 Task: In the  document Fire.rtf ,align picture to the 'center'. Insert word art below the picture and give heading  'Fire in Green'change the shape height to  7.2 in
Action: Mouse moved to (487, 408)
Screenshot: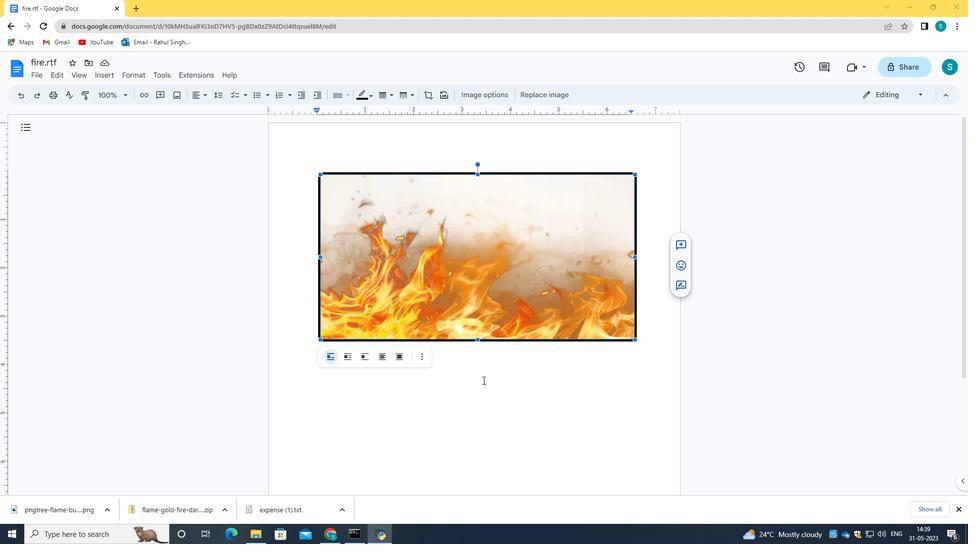 
Action: Mouse pressed left at (487, 408)
Screenshot: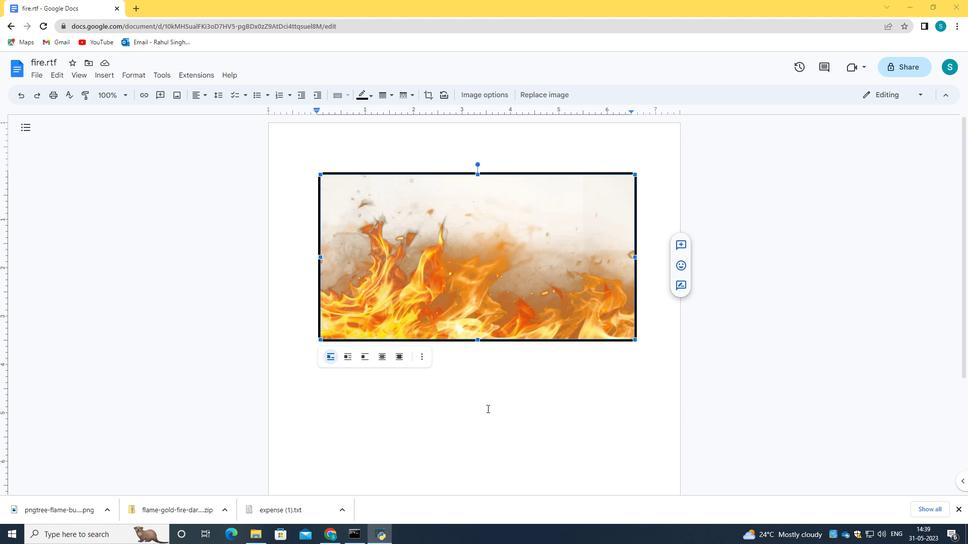 
Action: Mouse moved to (206, 96)
Screenshot: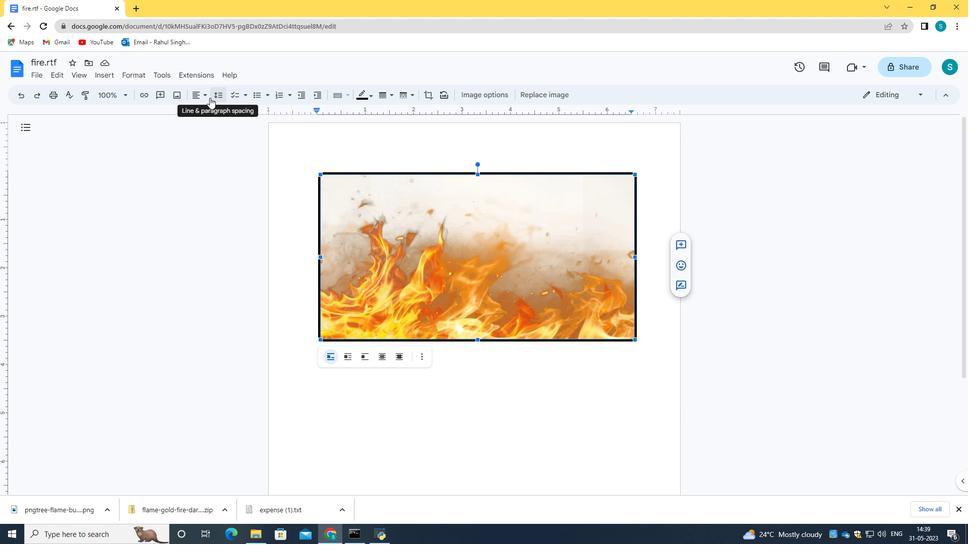 
Action: Mouse pressed left at (206, 96)
Screenshot: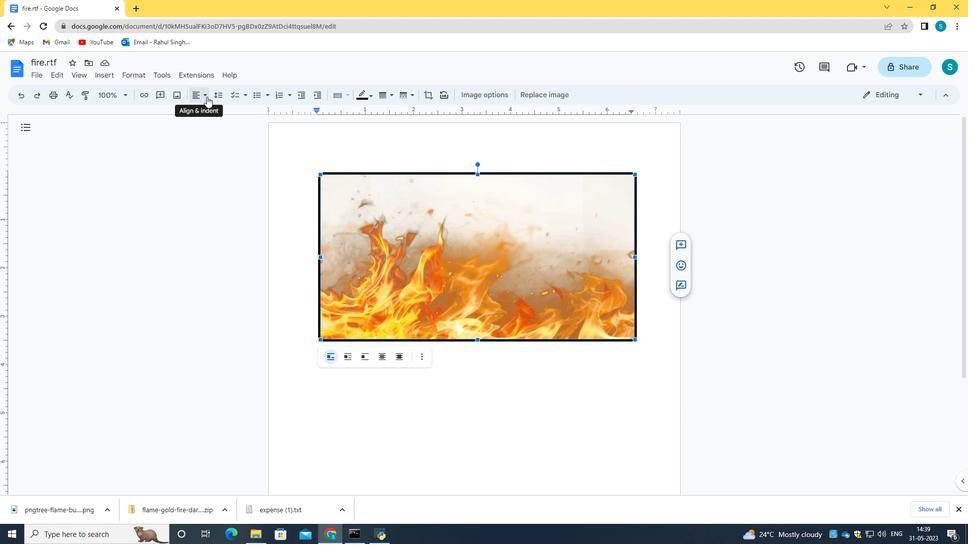 
Action: Mouse moved to (211, 113)
Screenshot: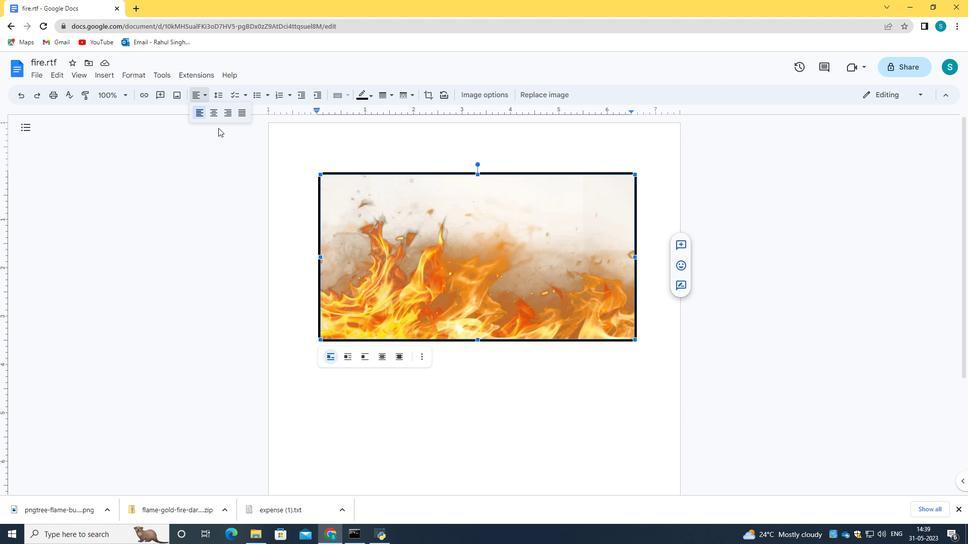
Action: Mouse pressed left at (211, 113)
Screenshot: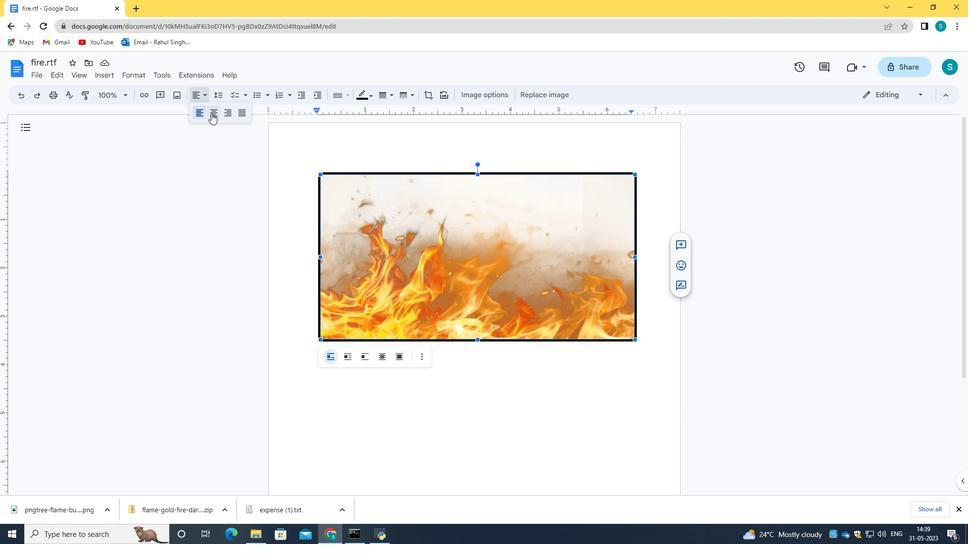 
Action: Mouse moved to (281, 169)
Screenshot: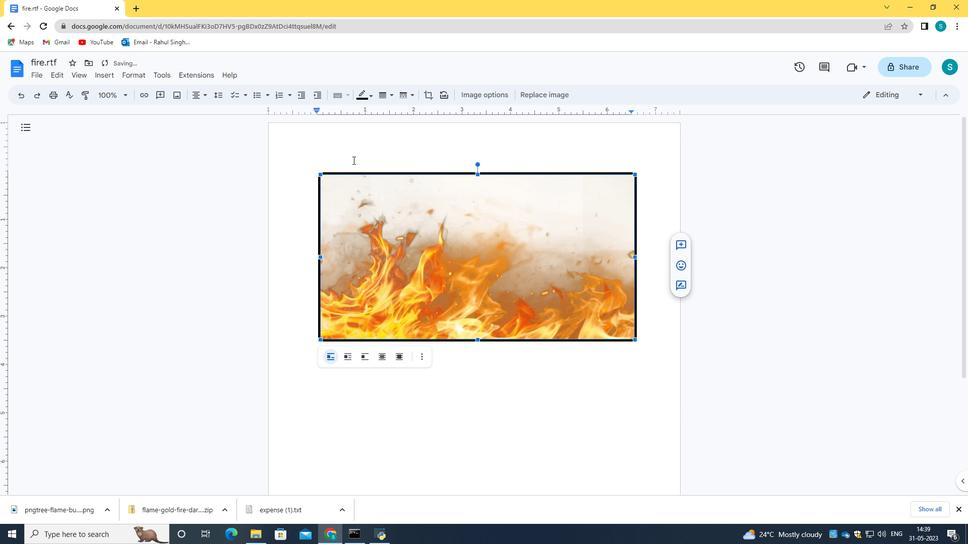 
Action: Mouse pressed left at (281, 169)
Screenshot: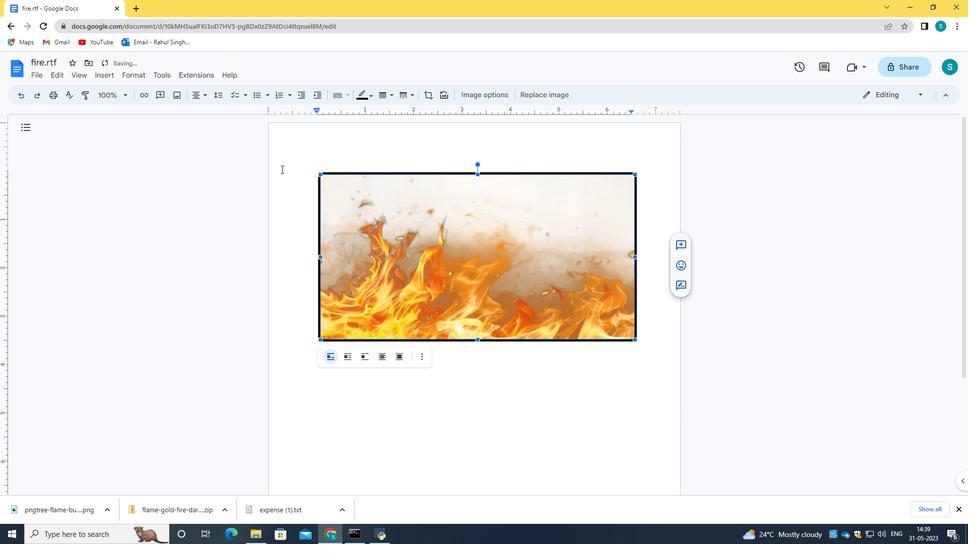 
Action: Mouse moved to (366, 197)
Screenshot: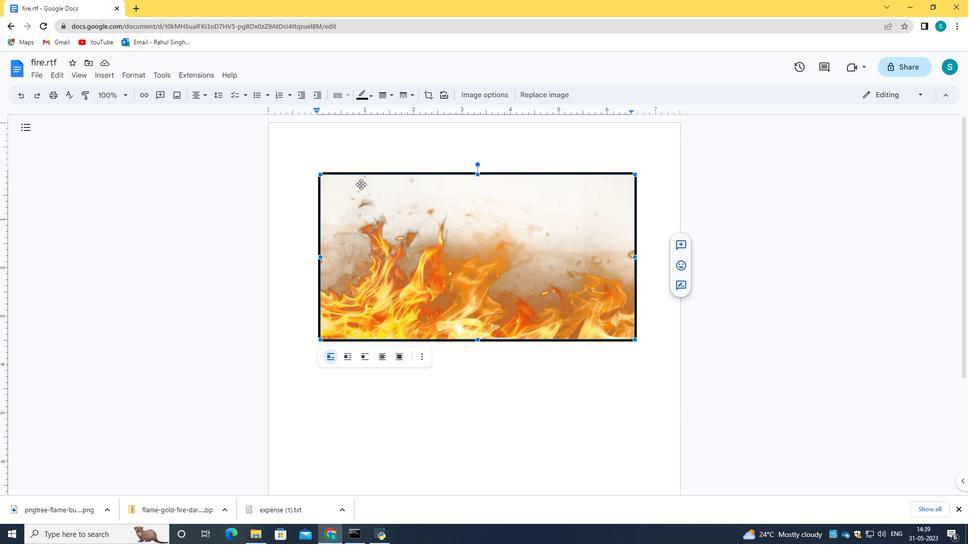 
Action: Mouse pressed left at (366, 197)
Screenshot: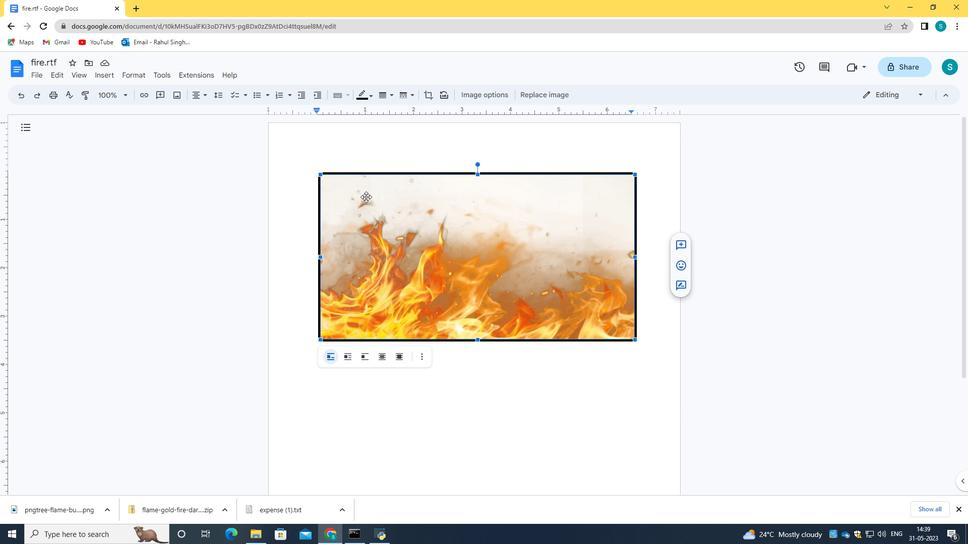
Action: Mouse pressed right at (366, 197)
Screenshot: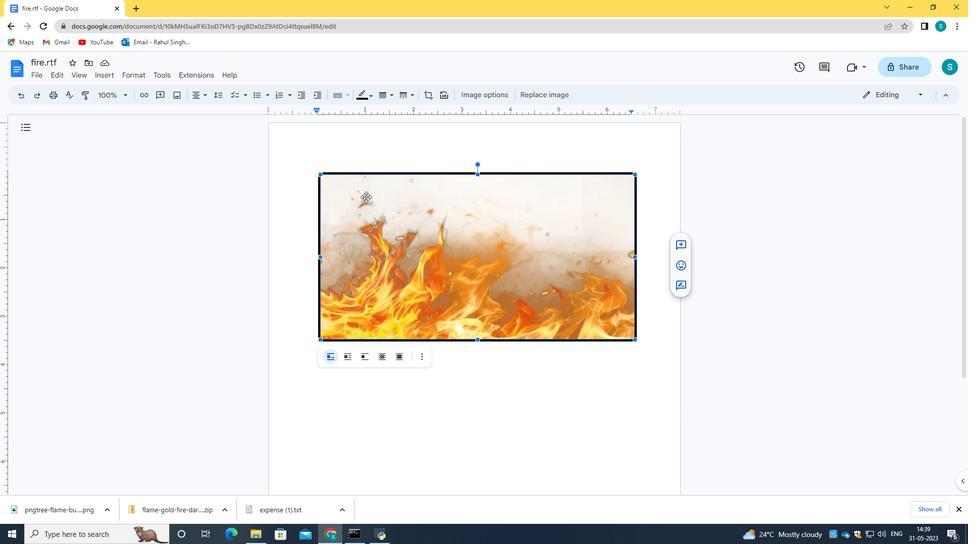 
Action: Mouse moved to (292, 217)
Screenshot: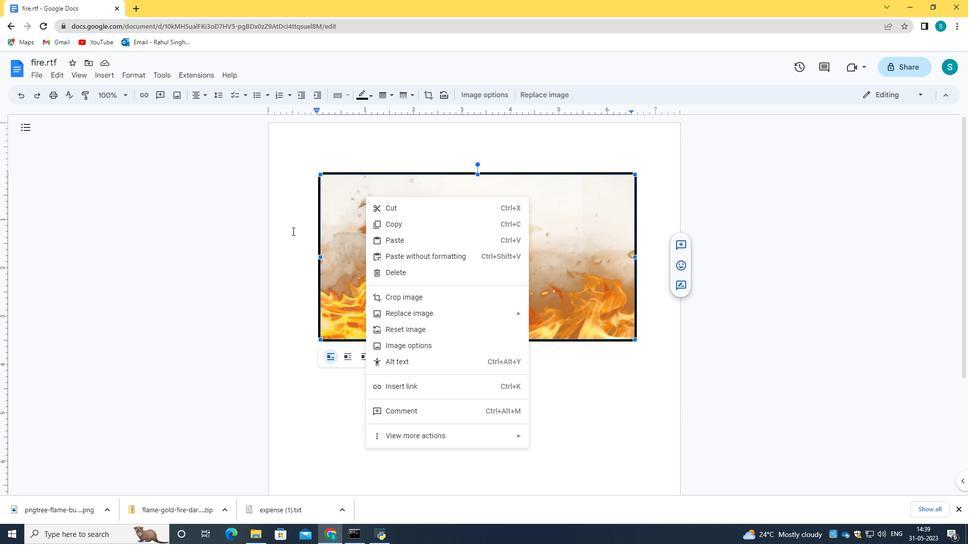 
Action: Mouse pressed left at (292, 217)
Screenshot: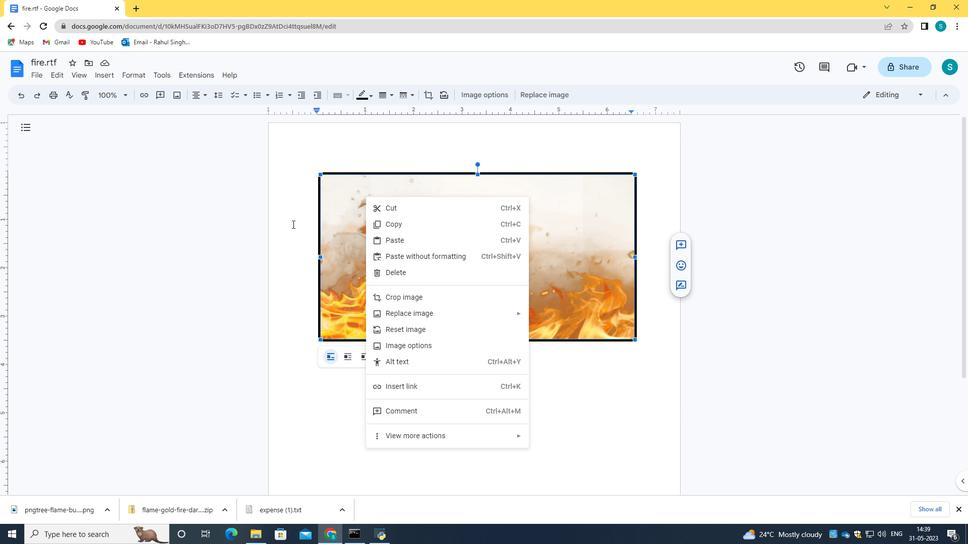 
Action: Mouse moved to (40, 72)
Screenshot: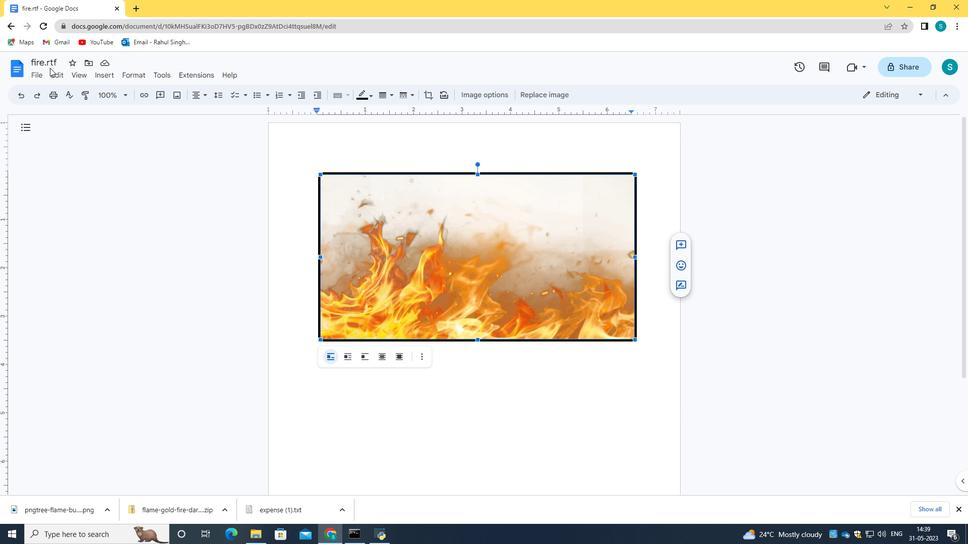 
Action: Mouse pressed left at (40, 72)
Screenshot: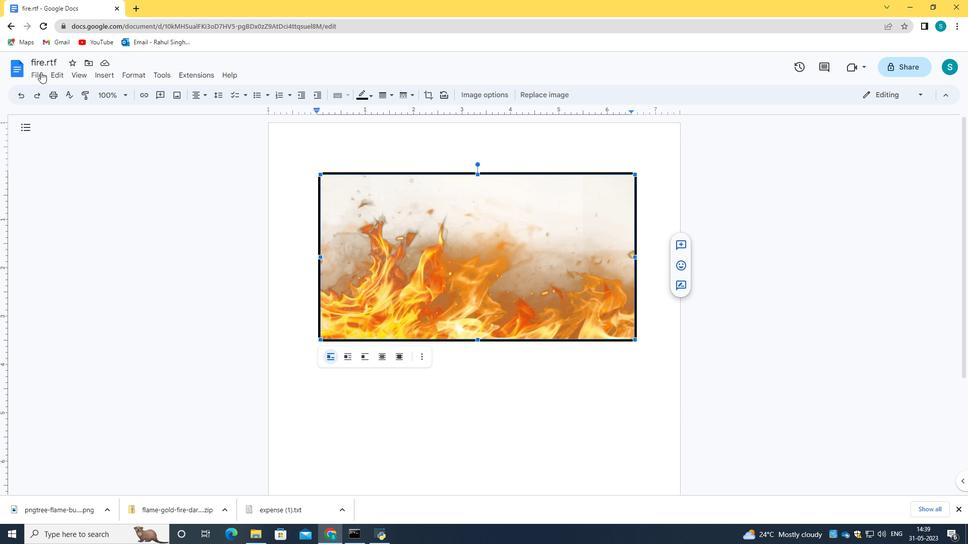 
Action: Mouse moved to (435, 148)
Screenshot: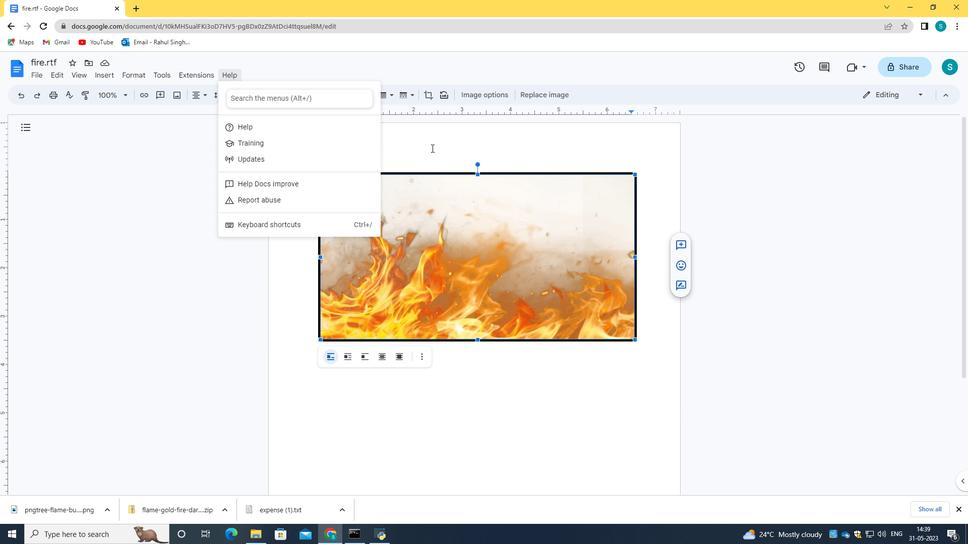 
Action: Mouse pressed left at (435, 148)
Screenshot: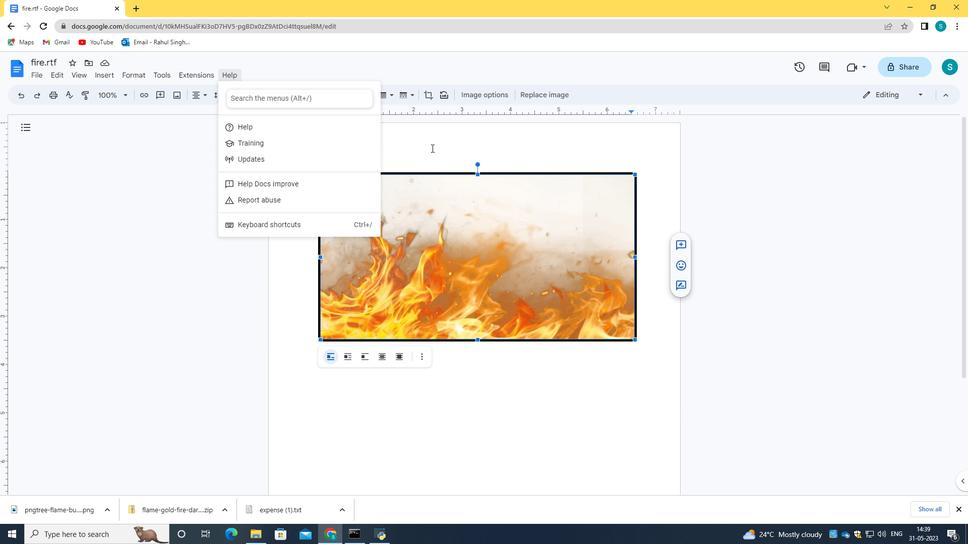 
Action: Mouse moved to (469, 146)
Screenshot: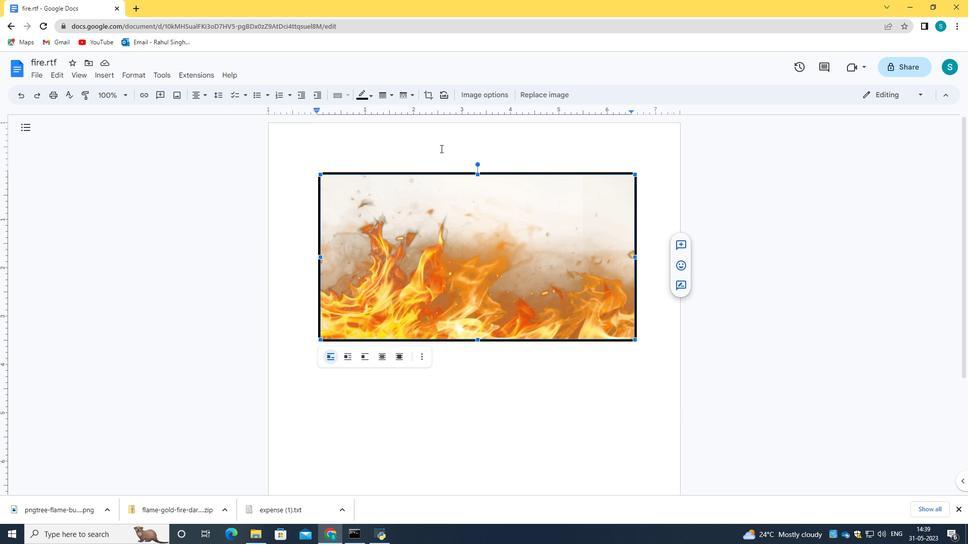 
Action: Mouse pressed right at (469, 146)
Screenshot: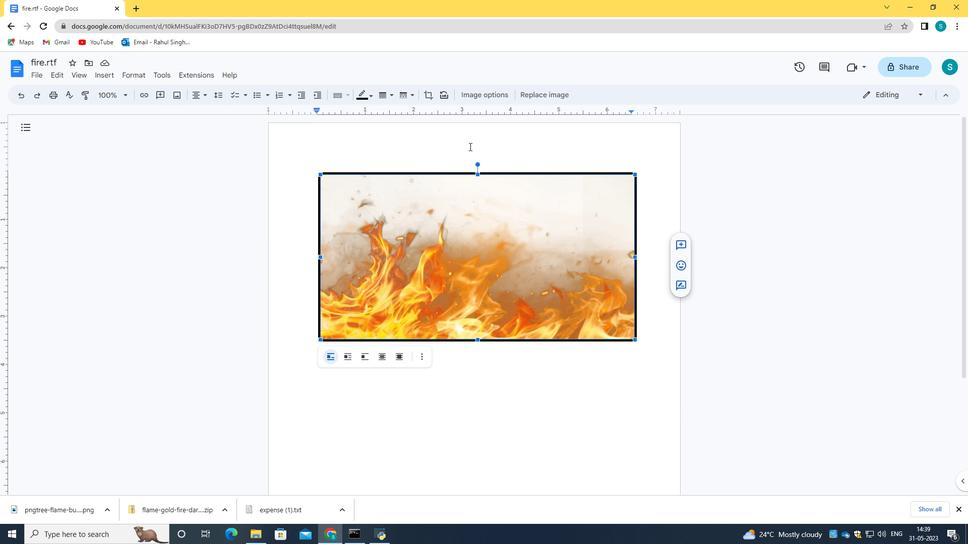 
Action: Mouse moved to (403, 245)
Screenshot: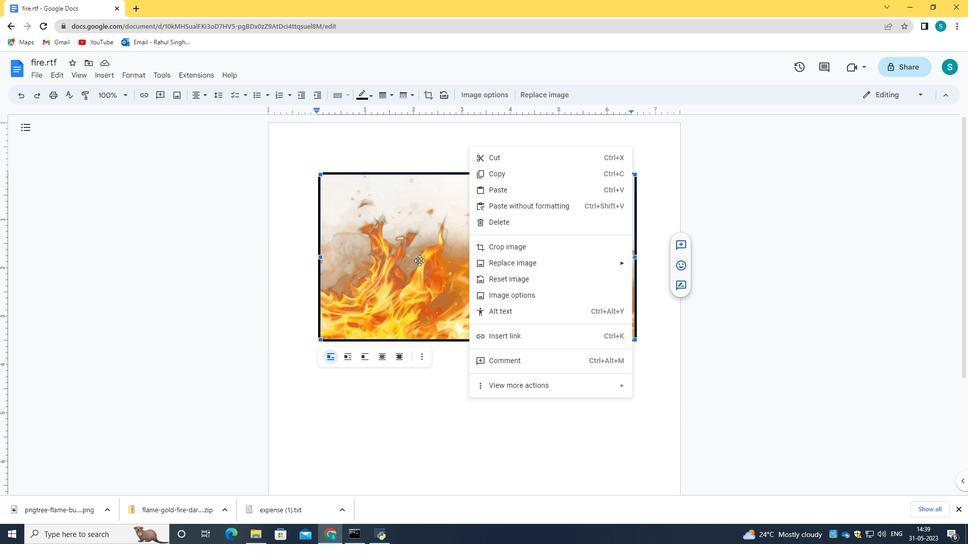 
Action: Mouse pressed left at (403, 245)
Screenshot: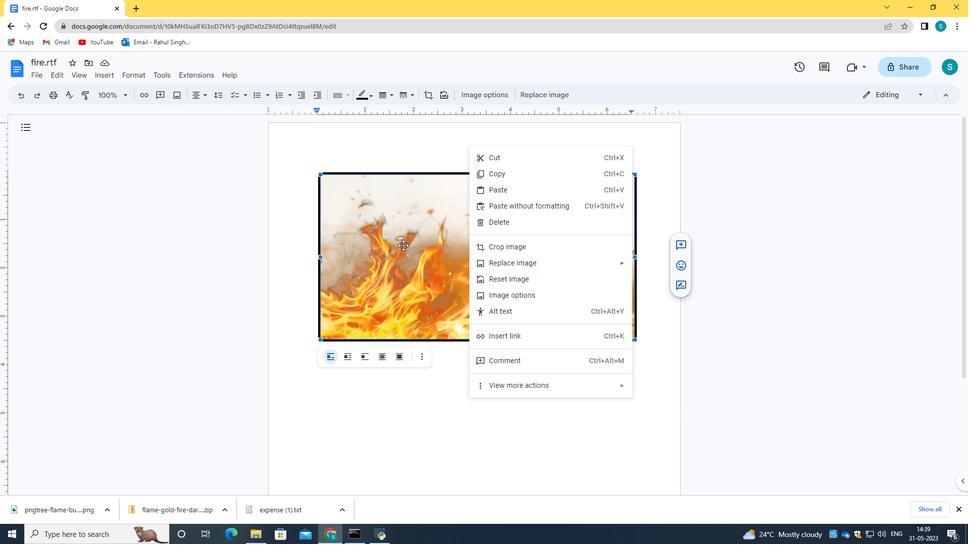 
Action: Mouse moved to (397, 240)
Screenshot: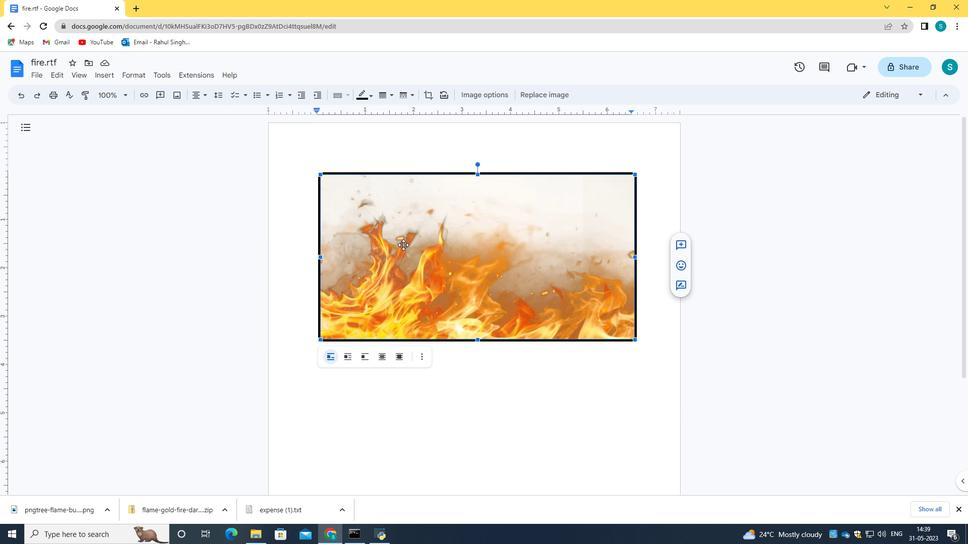 
Action: Mouse pressed right at (397, 240)
Screenshot: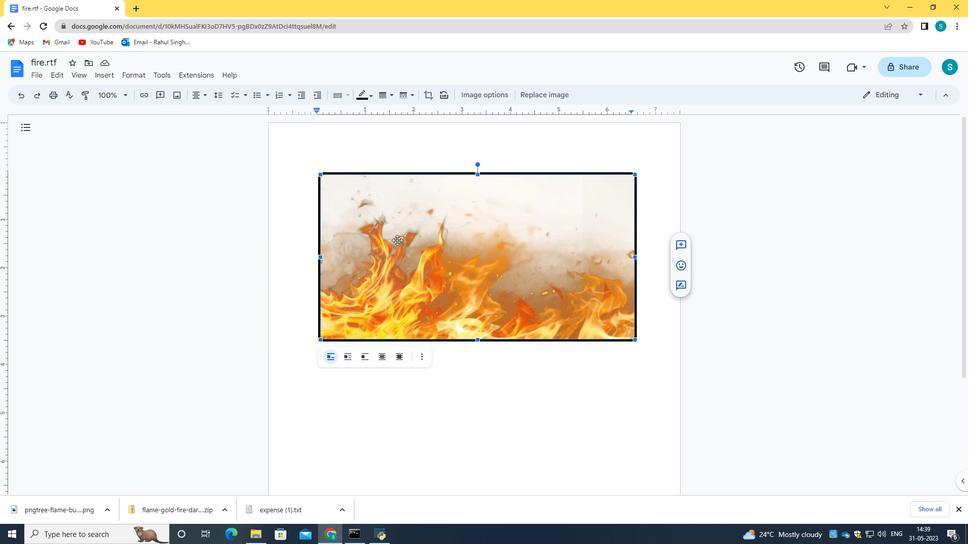 
Action: Mouse moved to (33, 73)
Screenshot: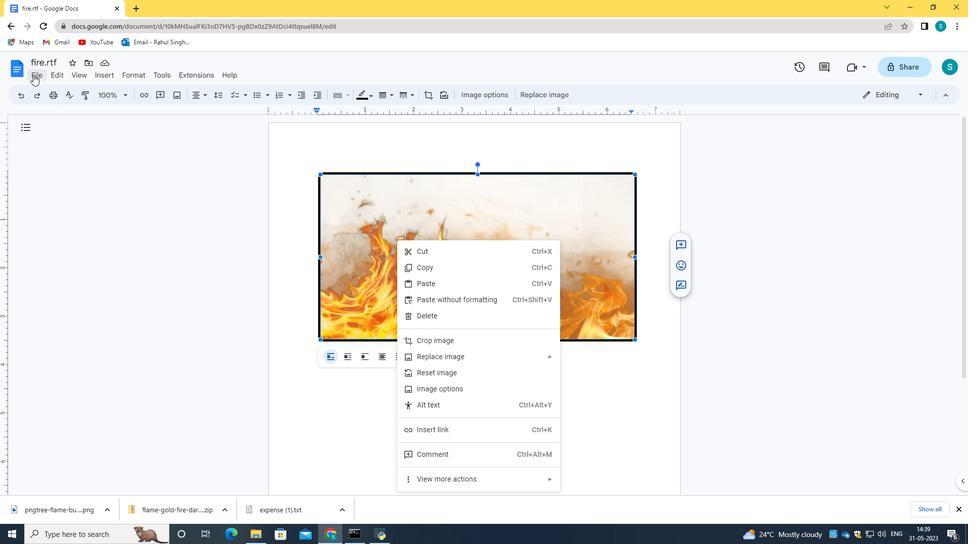 
Action: Mouse pressed left at (33, 73)
Screenshot: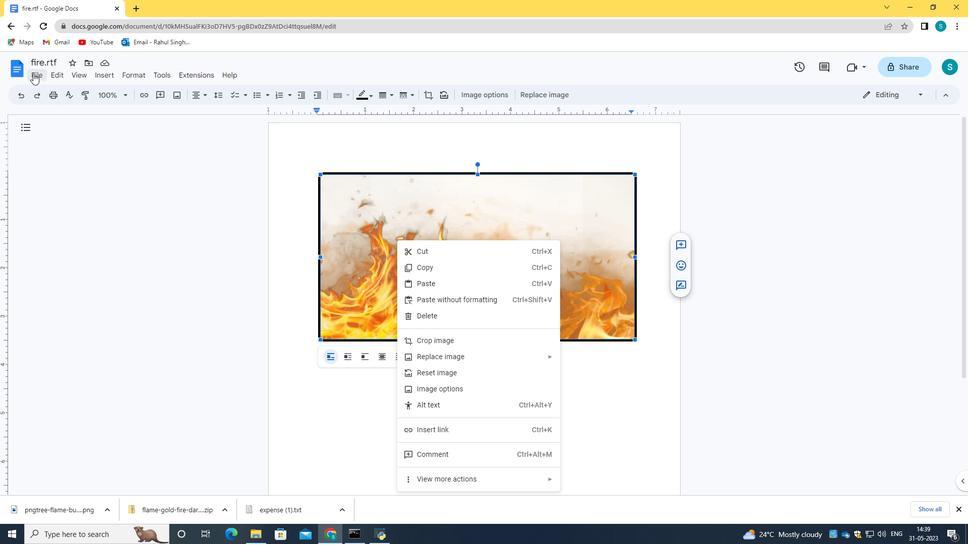 
Action: Mouse moved to (292, 131)
Screenshot: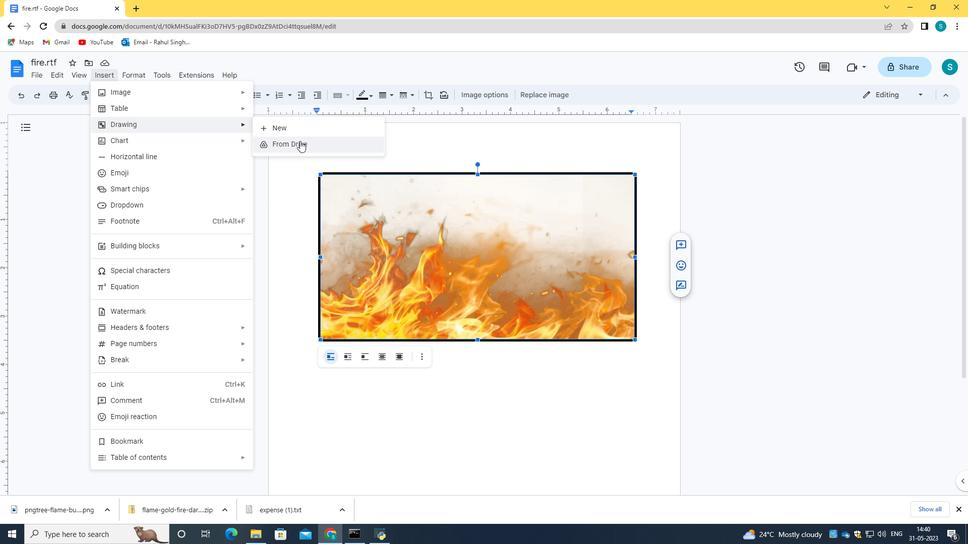 
Action: Mouse pressed left at (292, 131)
Screenshot: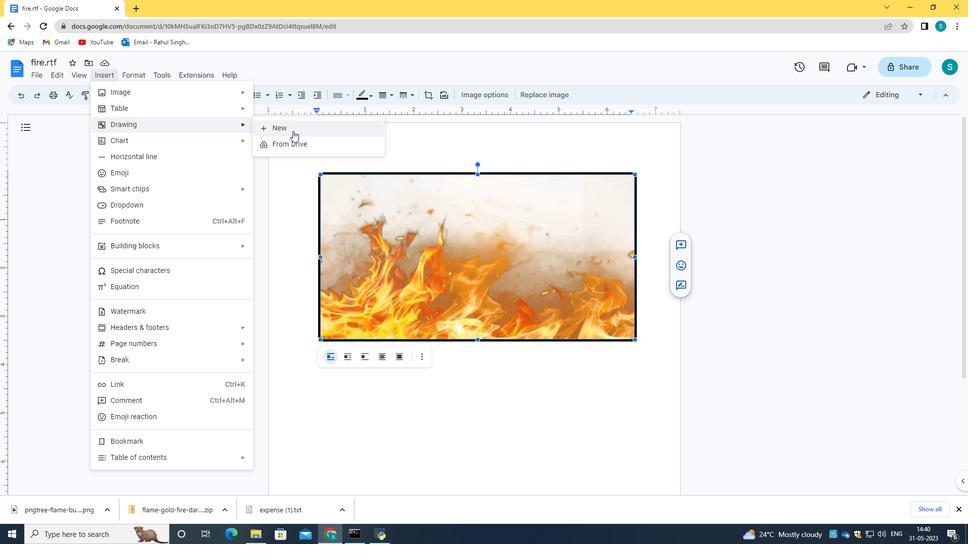 
Action: Mouse moved to (274, 107)
Screenshot: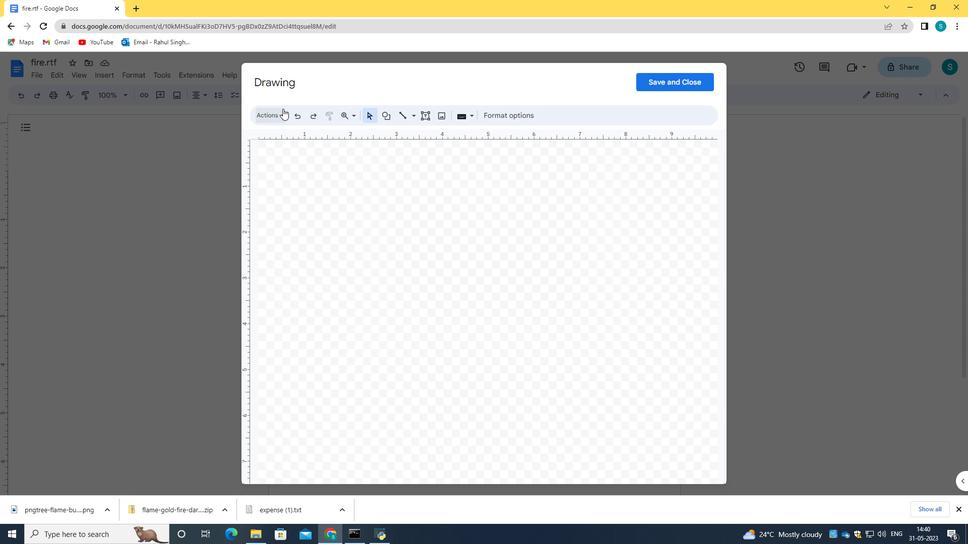 
Action: Mouse pressed left at (274, 107)
Screenshot: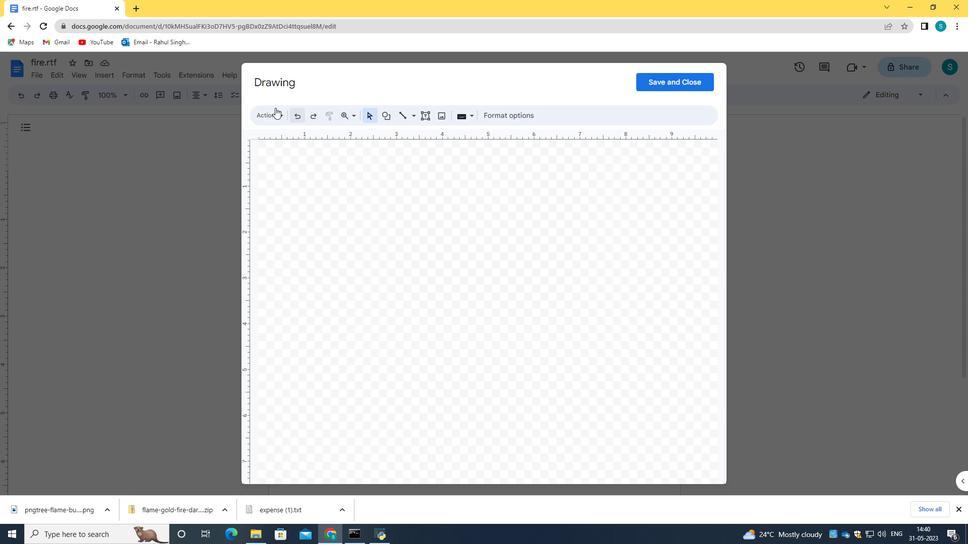 
Action: Mouse moved to (289, 190)
Screenshot: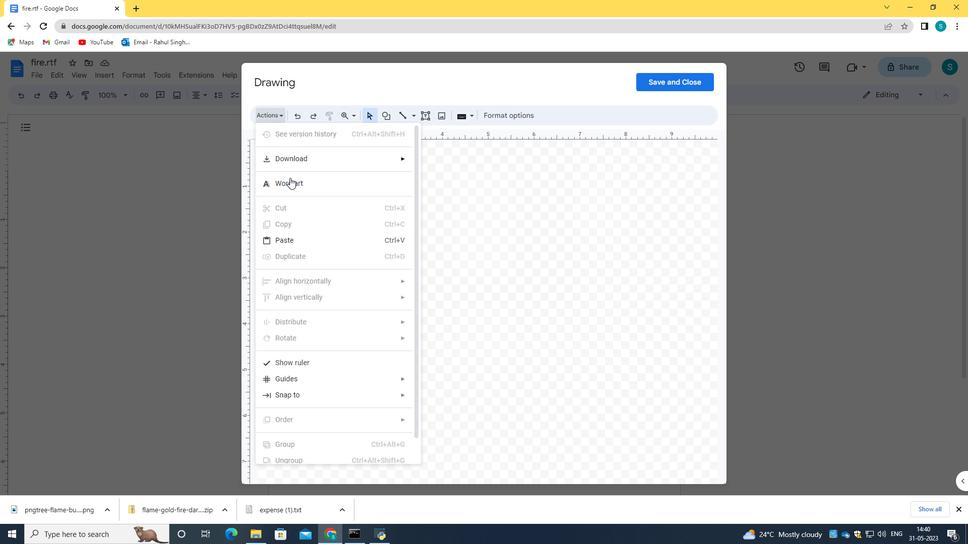 
Action: Mouse pressed left at (289, 190)
Screenshot: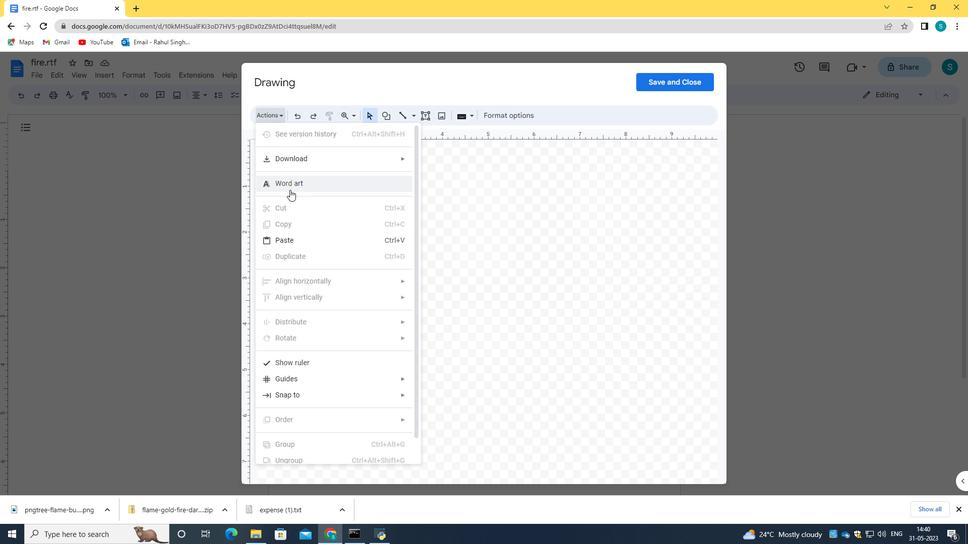 
Action: Mouse moved to (408, 161)
Screenshot: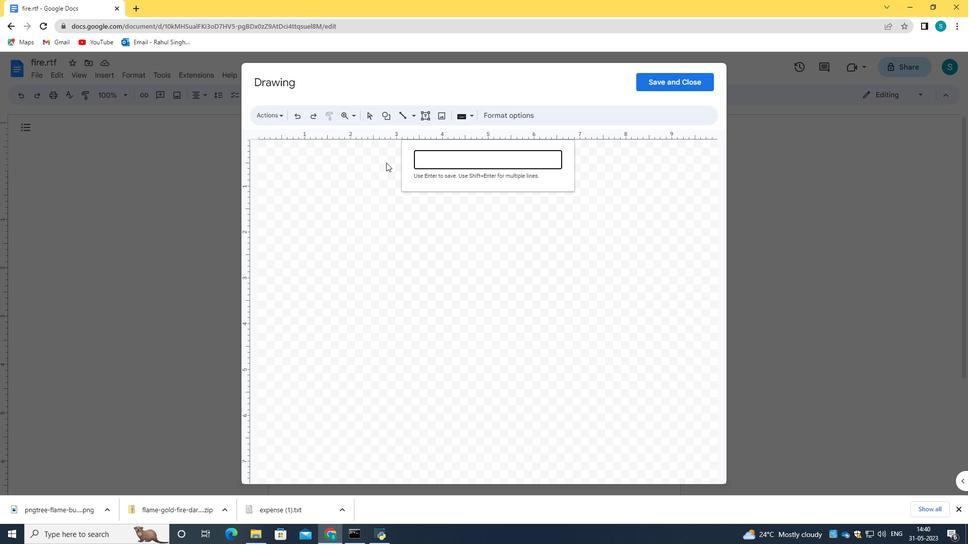 
Action: Key pressed fire<Key.space>in<Key.space>green<Key.backspace><Key.backspace><Key.backspace><Key.backspace><Key.backspace><Key.backspace><Key.backspace><Key.backspace><Key.backspace><Key.backspace><Key.backspace><Key.backspace><Key.backspace><Key.backspace><Key.backspace><Key.backspace><Key.backspace><Key.caps_lock>F<Key.caps_lock>ire<Key.space>in<Key.space><Key.caps_lock>G<Key.caps_lock>reen
Screenshot: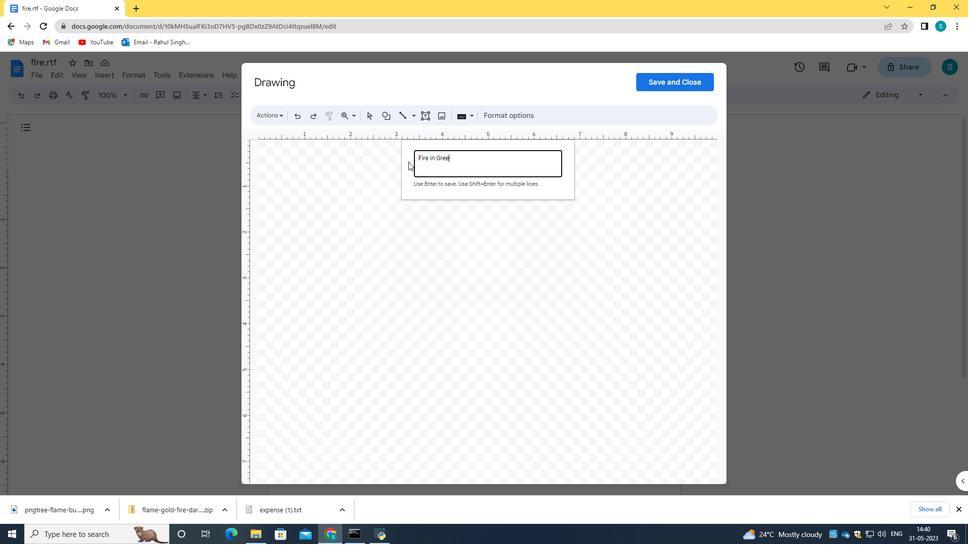 
Action: Mouse moved to (666, 79)
Screenshot: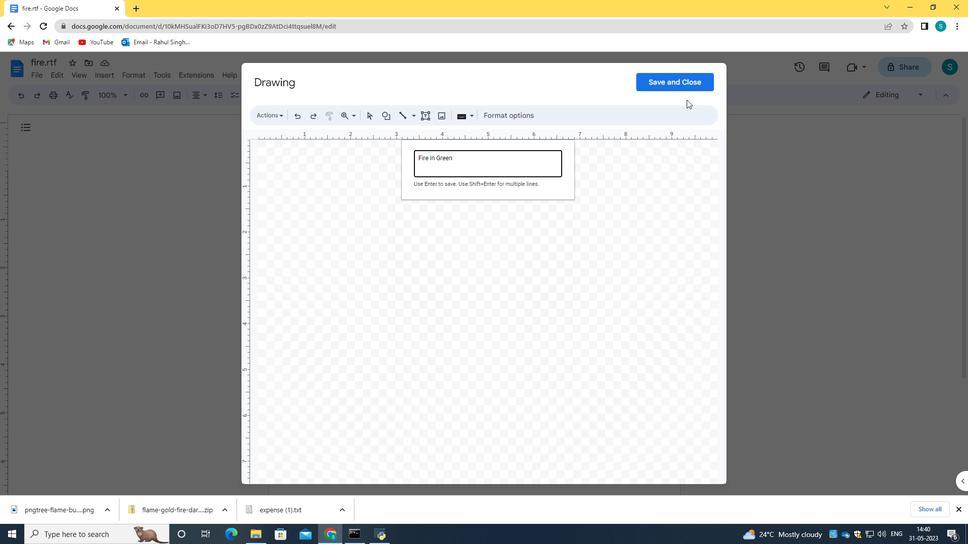
Action: Mouse pressed left at (666, 79)
Screenshot: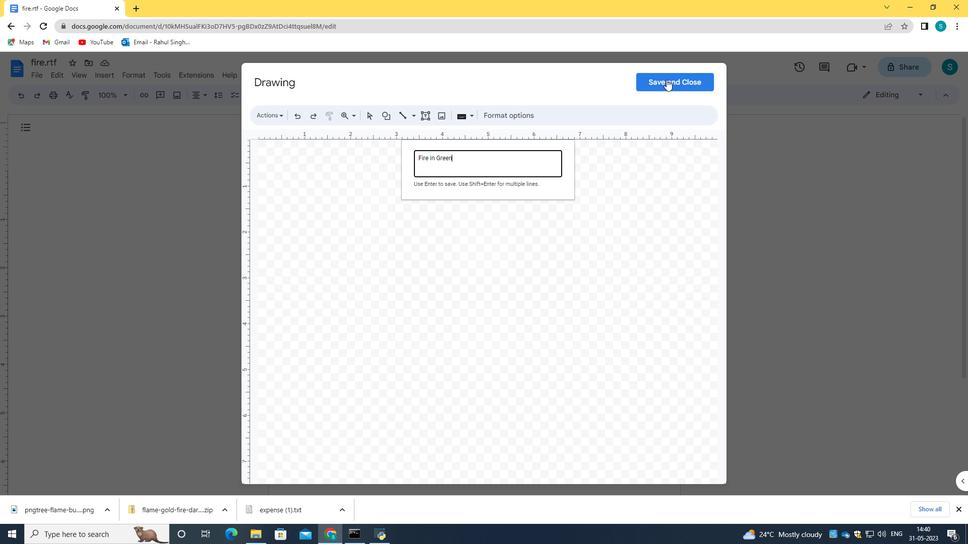 
Action: Mouse moved to (476, 148)
Screenshot: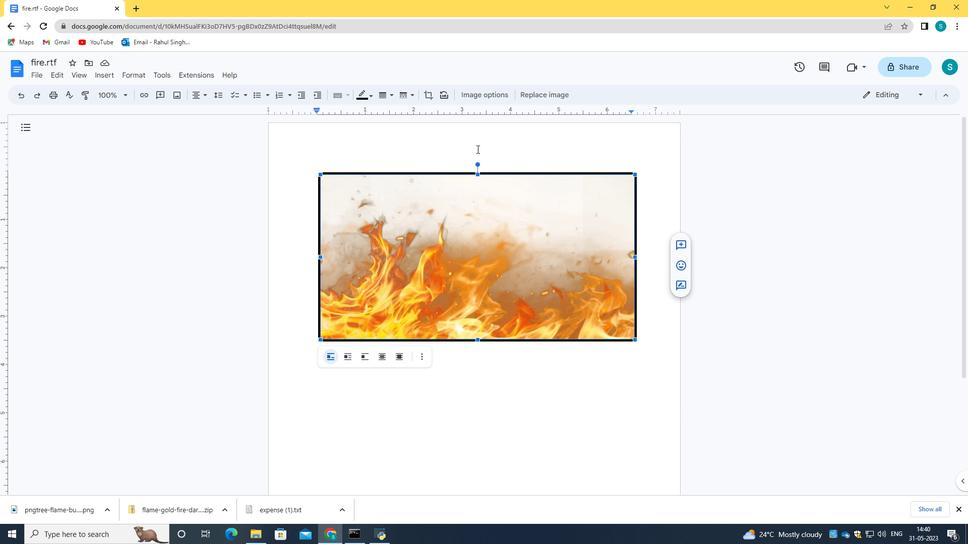 
Action: Mouse pressed left at (476, 148)
Screenshot: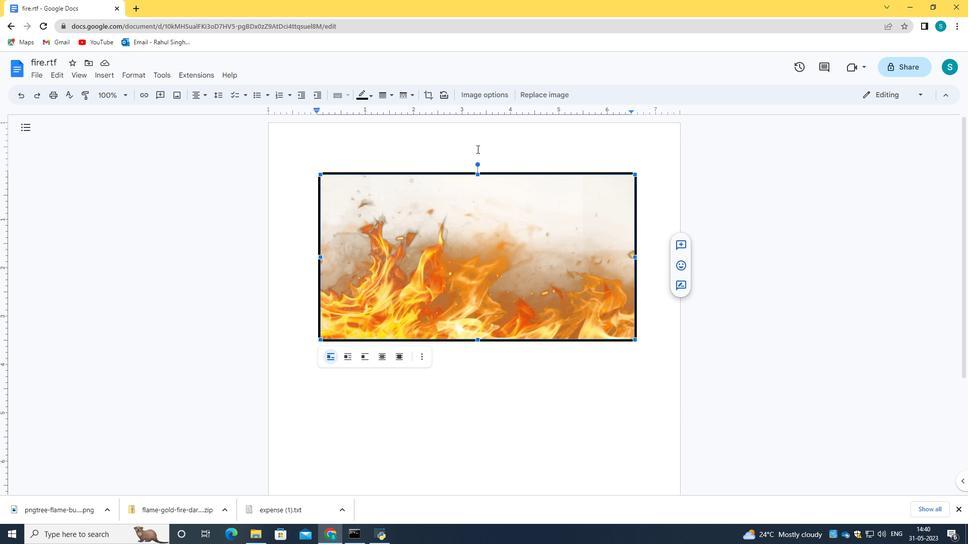 
Action: Mouse moved to (512, 149)
Screenshot: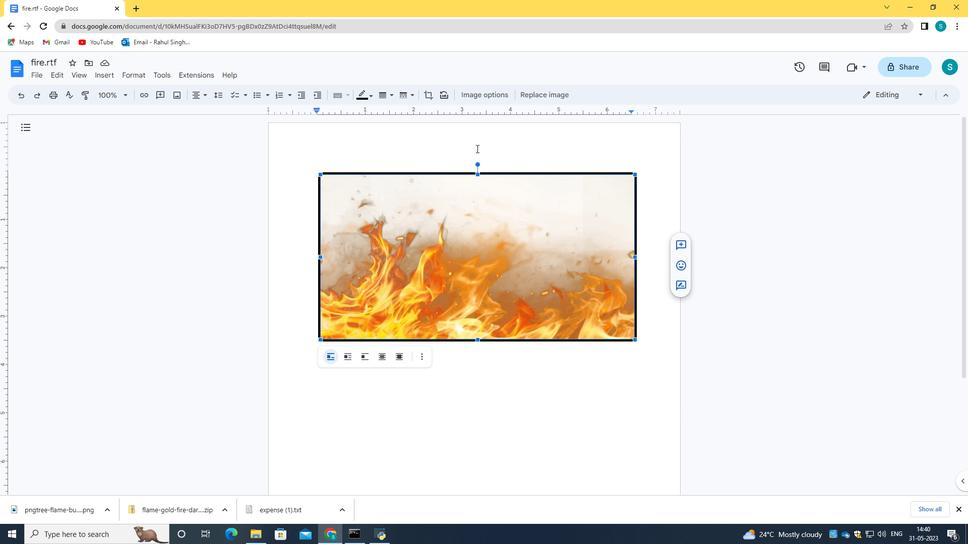 
Action: Mouse scrolled (512, 149) with delta (0, 0)
Screenshot: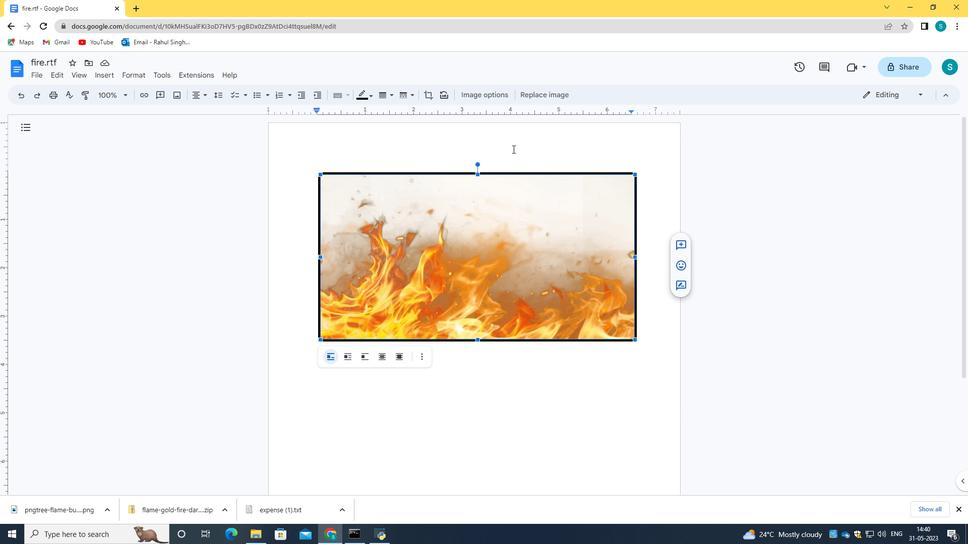 
Action: Mouse scrolled (512, 149) with delta (0, 0)
Screenshot: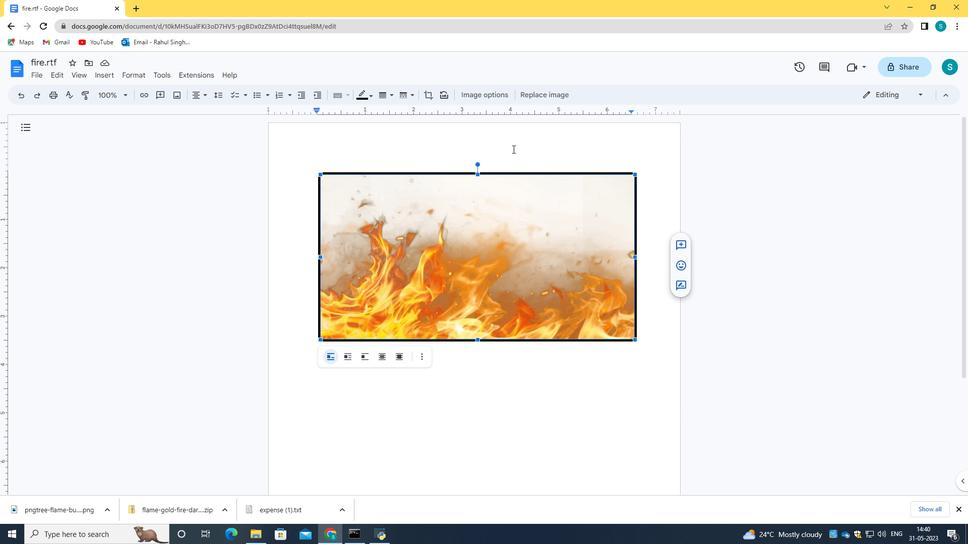 
Action: Mouse moved to (510, 269)
Screenshot: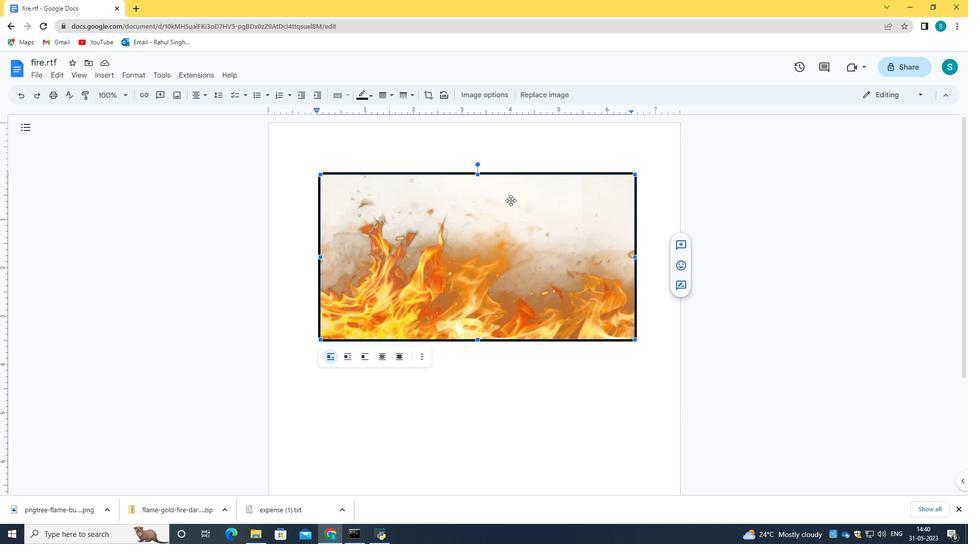 
Action: Mouse scrolled (510, 270) with delta (0, 0)
Screenshot: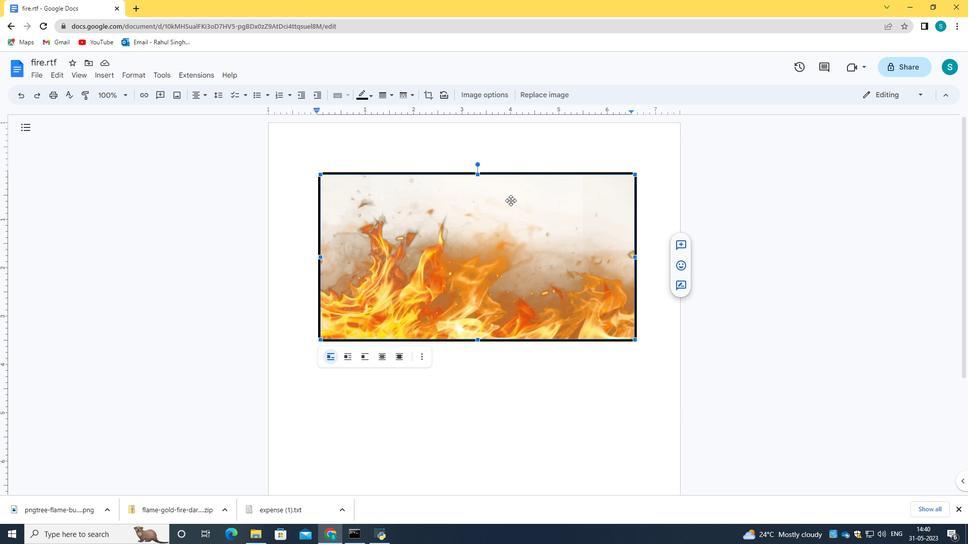 
Action: Mouse moved to (510, 269)
Screenshot: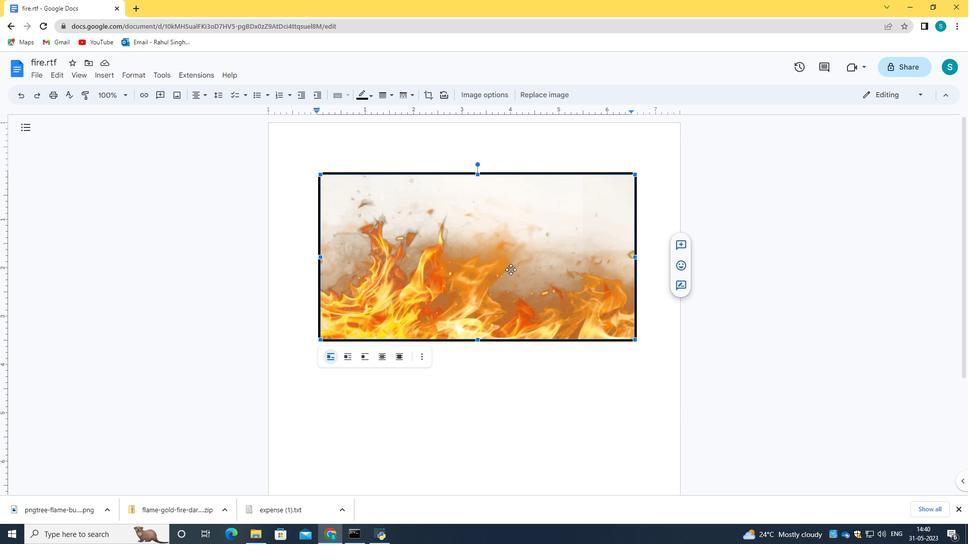 
Action: Mouse scrolled (510, 269) with delta (0, 0)
Screenshot: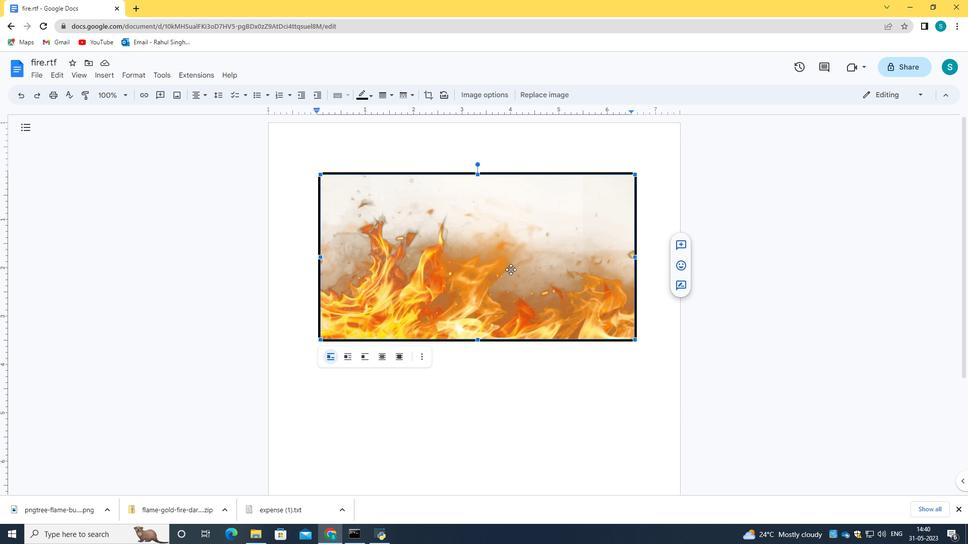
Action: Mouse scrolled (510, 269) with delta (0, 0)
Screenshot: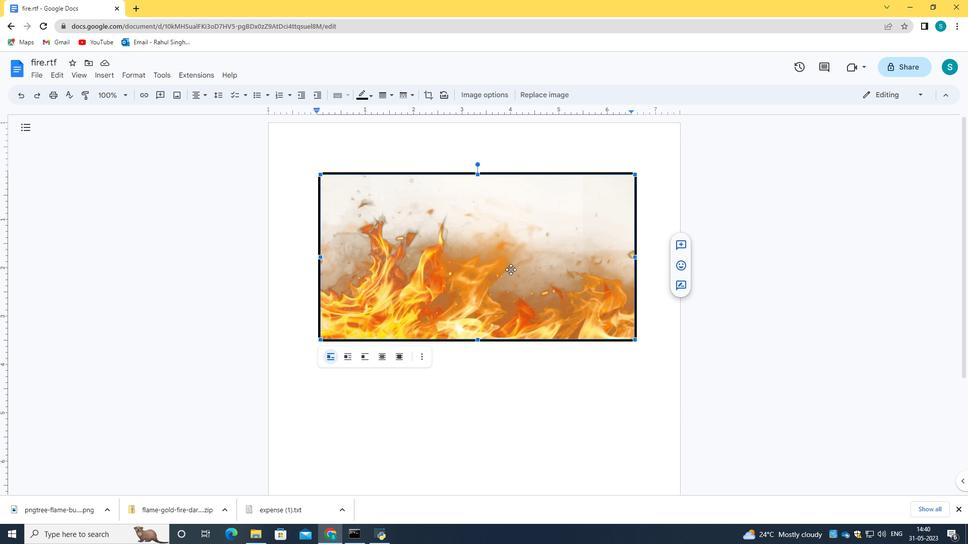 
Action: Mouse scrolled (510, 269) with delta (0, 0)
Screenshot: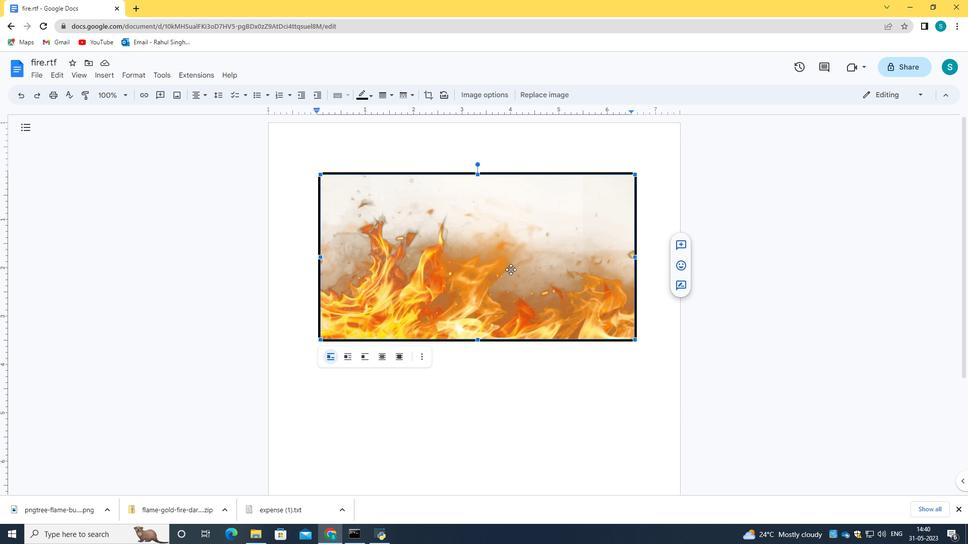
Action: Mouse scrolled (510, 270) with delta (0, 0)
Screenshot: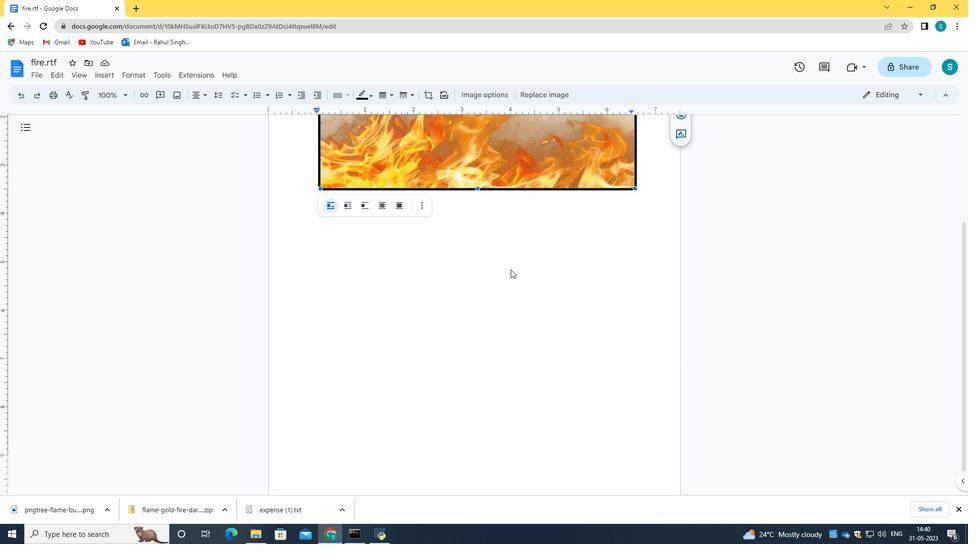 
Action: Mouse scrolled (510, 270) with delta (0, 0)
Screenshot: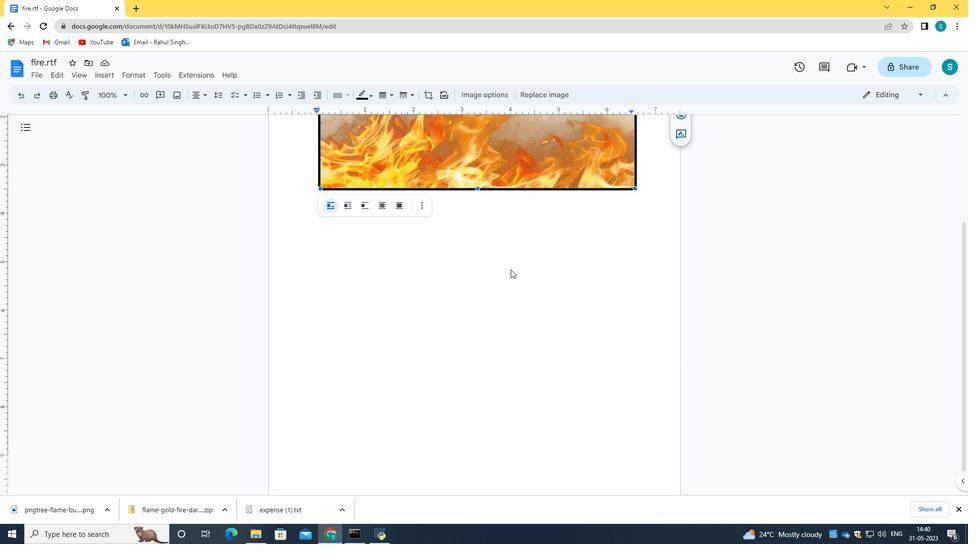 
Action: Mouse scrolled (510, 270) with delta (0, 0)
Screenshot: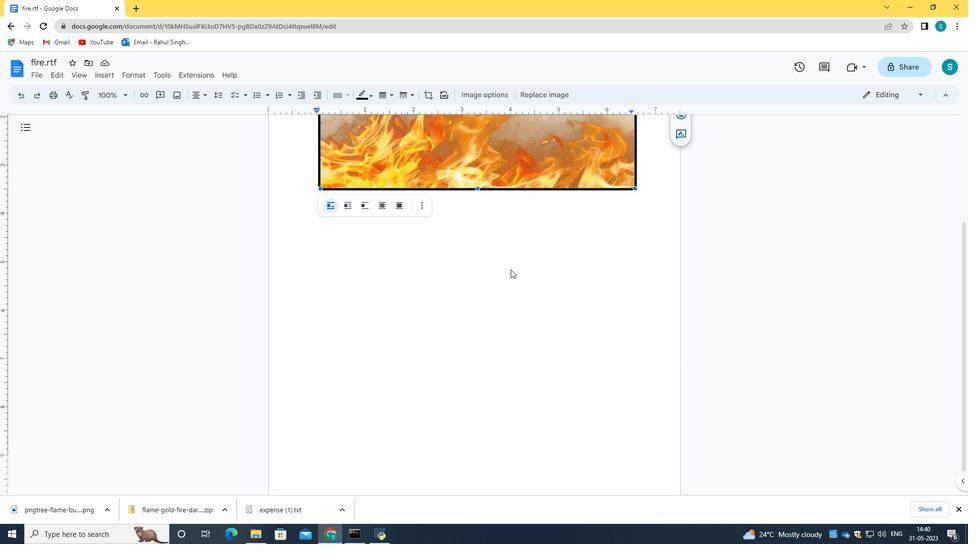 
Action: Mouse scrolled (510, 270) with delta (0, 0)
Screenshot: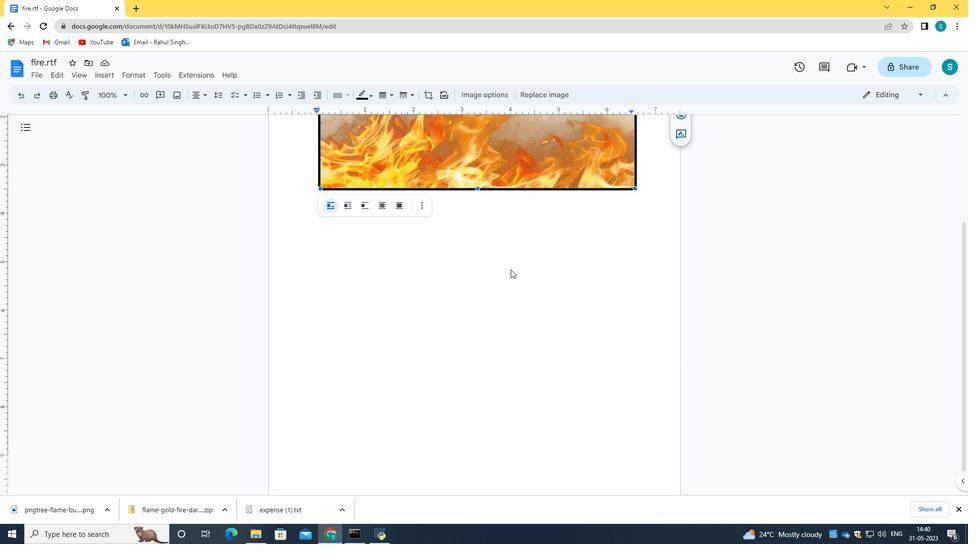 
Action: Mouse moved to (470, 138)
Screenshot: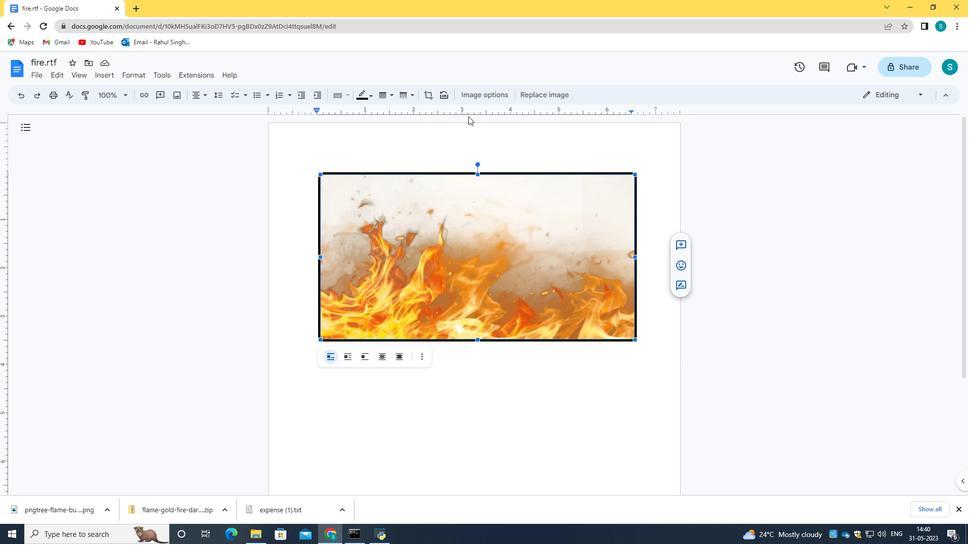 
Action: Mouse pressed left at (470, 138)
Screenshot: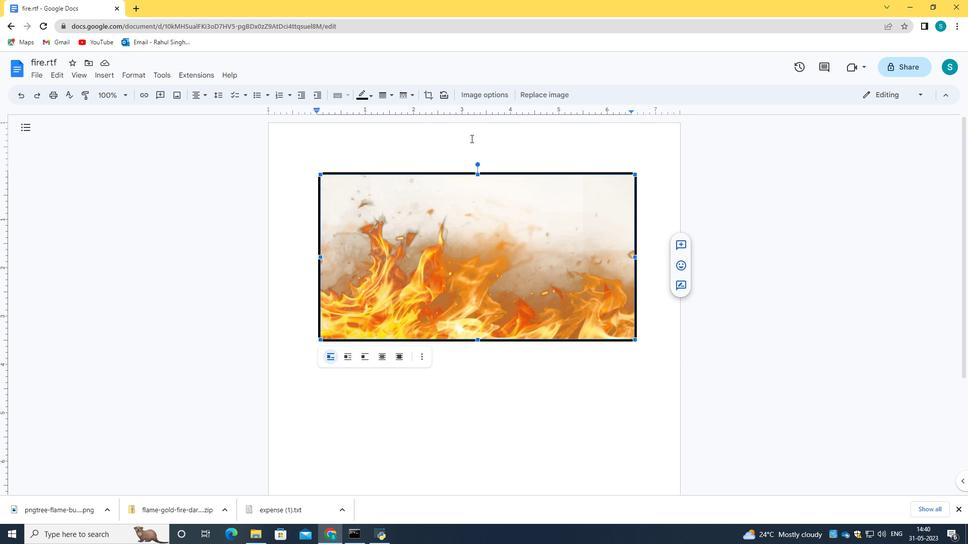 
Action: Mouse pressed left at (470, 138)
Screenshot: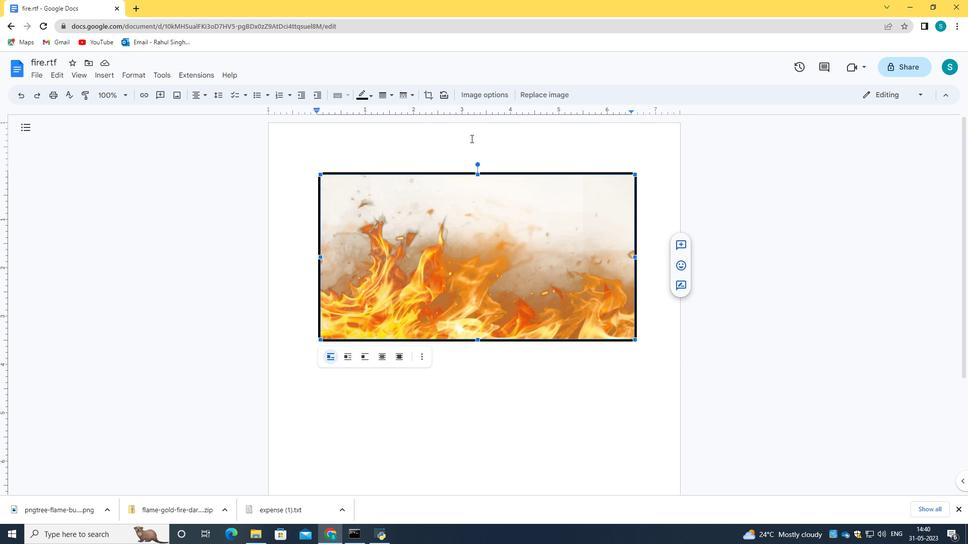 
Action: Mouse pressed left at (470, 138)
Screenshot: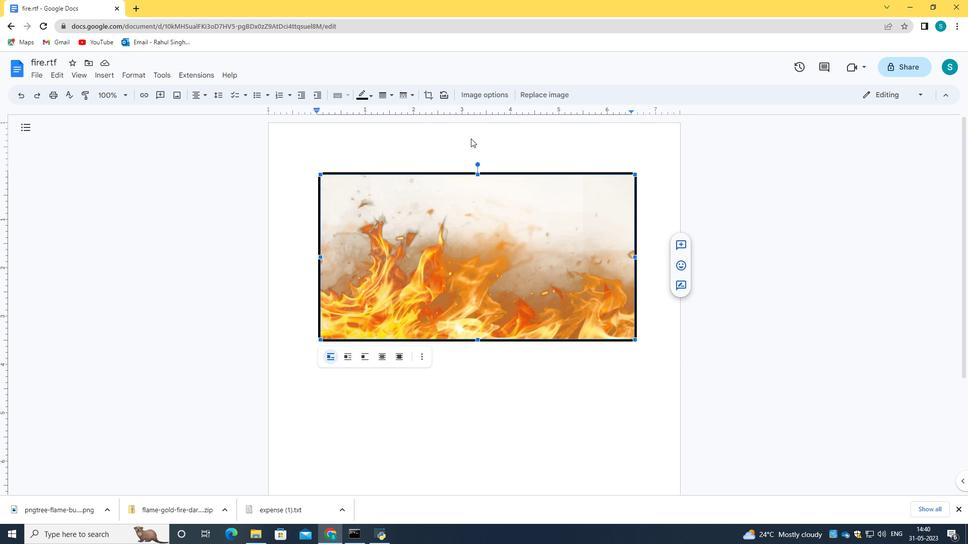 
Action: Mouse moved to (488, 150)
Screenshot: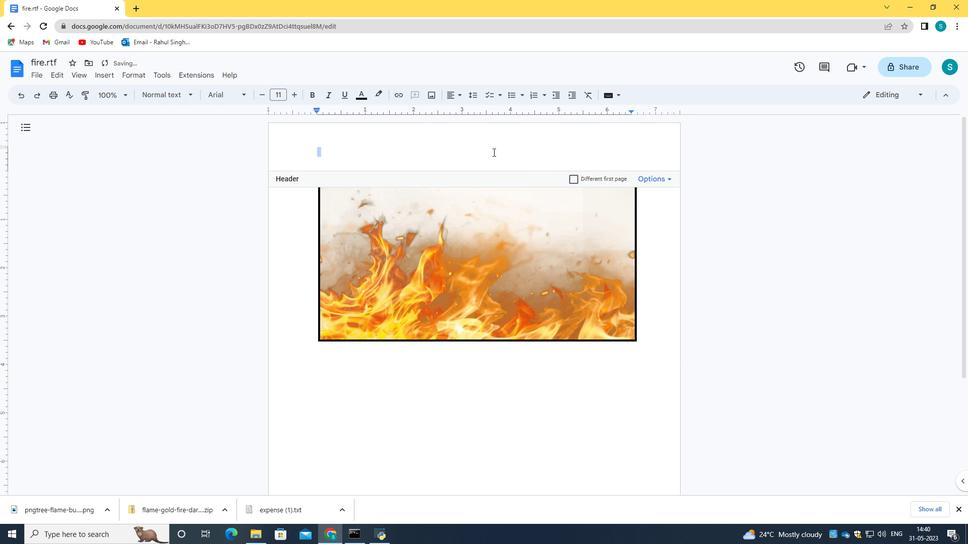 
Action: Mouse pressed left at (488, 150)
Screenshot: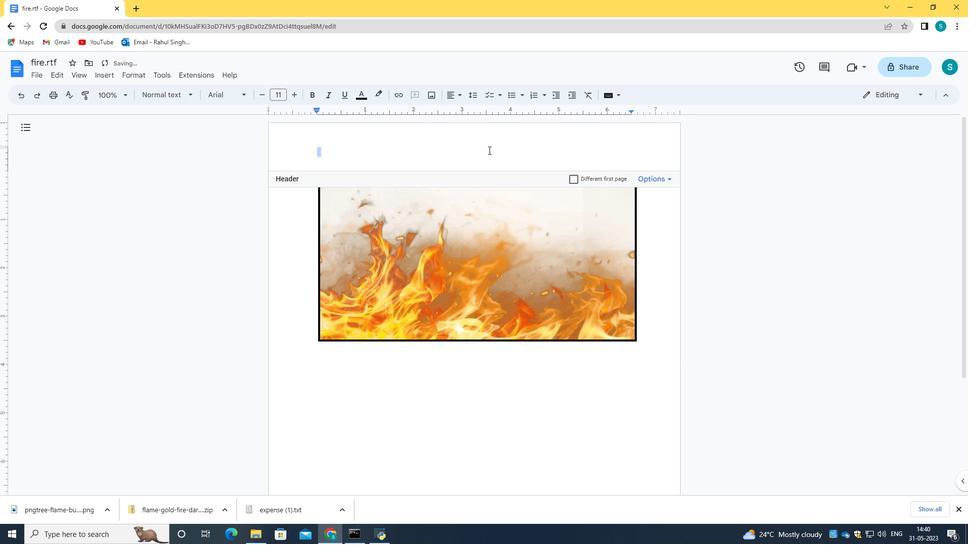 
Action: Mouse moved to (95, 73)
Screenshot: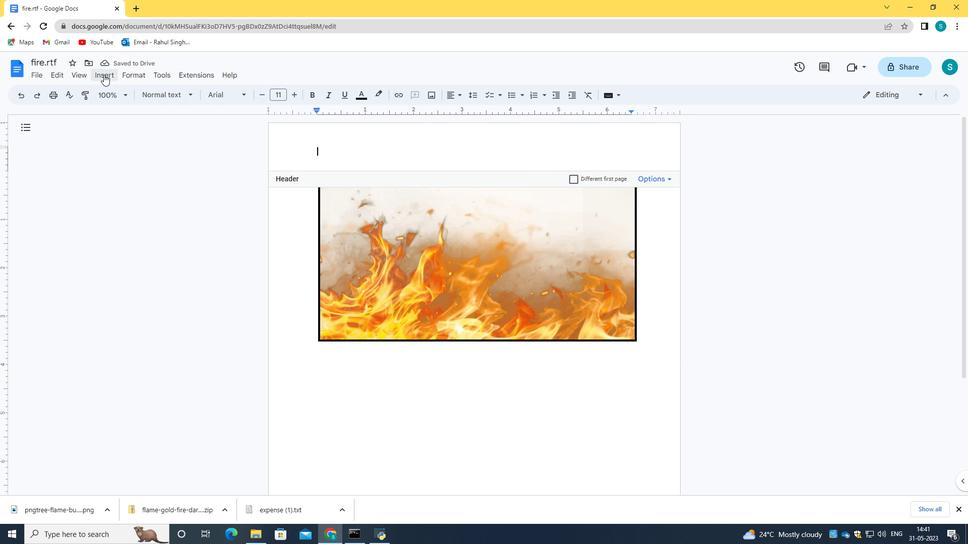 
Action: Mouse pressed left at (95, 73)
Screenshot: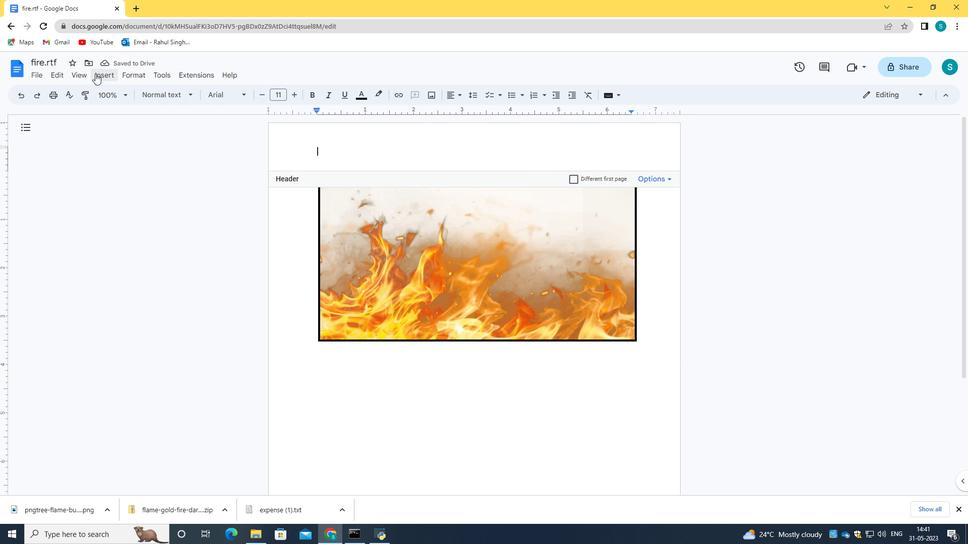 
Action: Mouse moved to (336, 131)
Screenshot: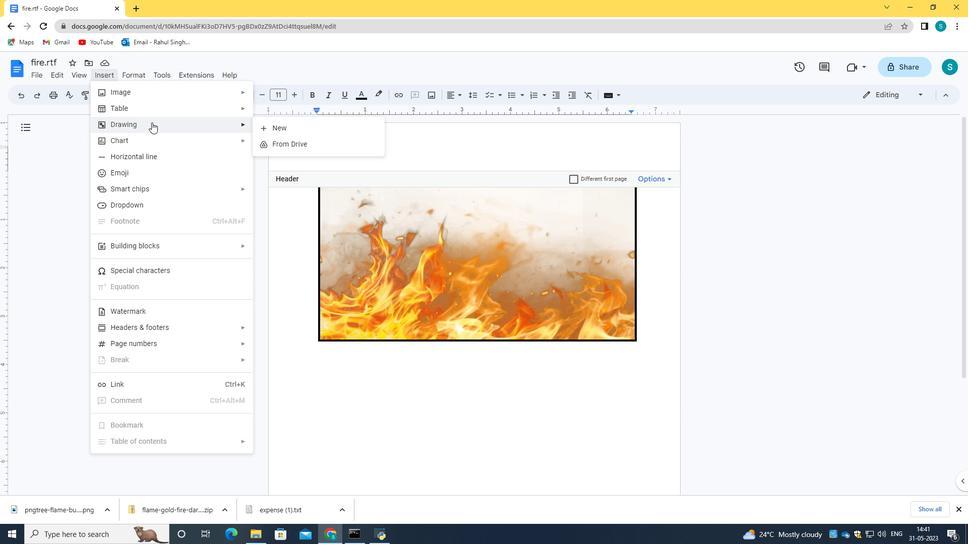 
Action: Mouse pressed left at (336, 131)
Screenshot: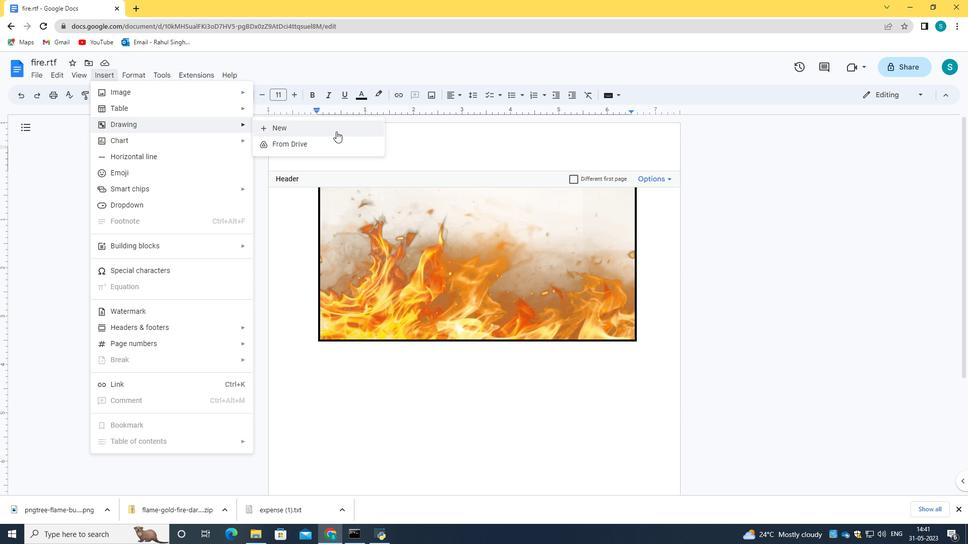 
Action: Mouse moved to (275, 115)
Screenshot: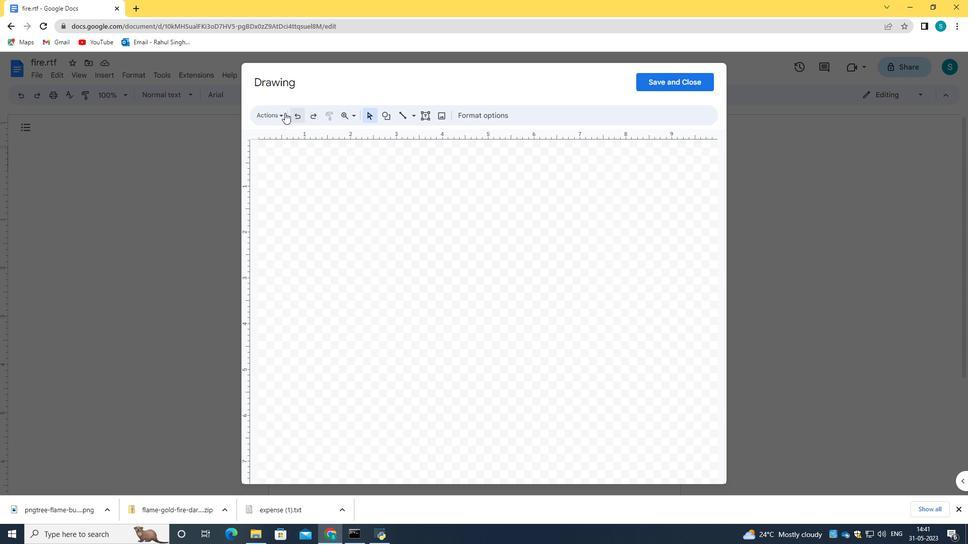 
Action: Mouse pressed left at (275, 115)
Screenshot: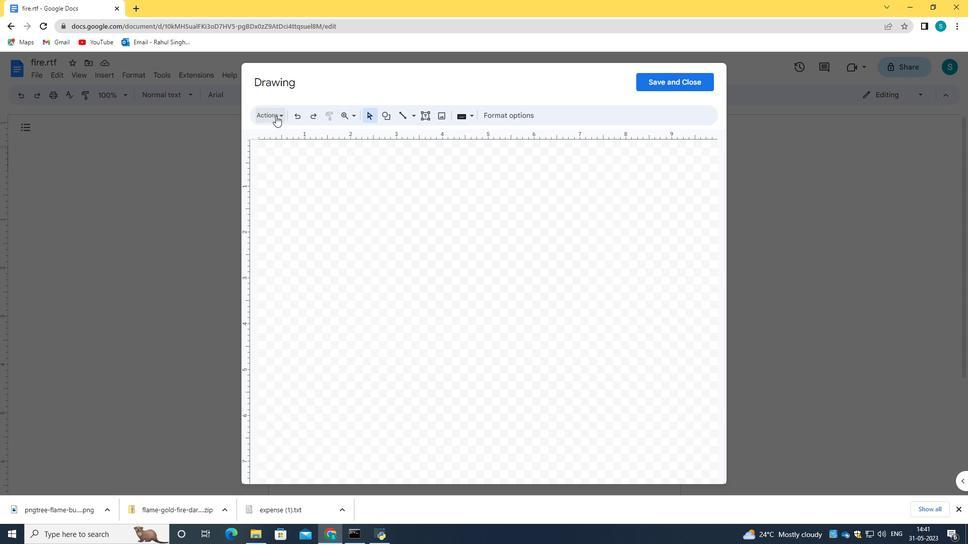 
Action: Mouse moved to (290, 180)
Screenshot: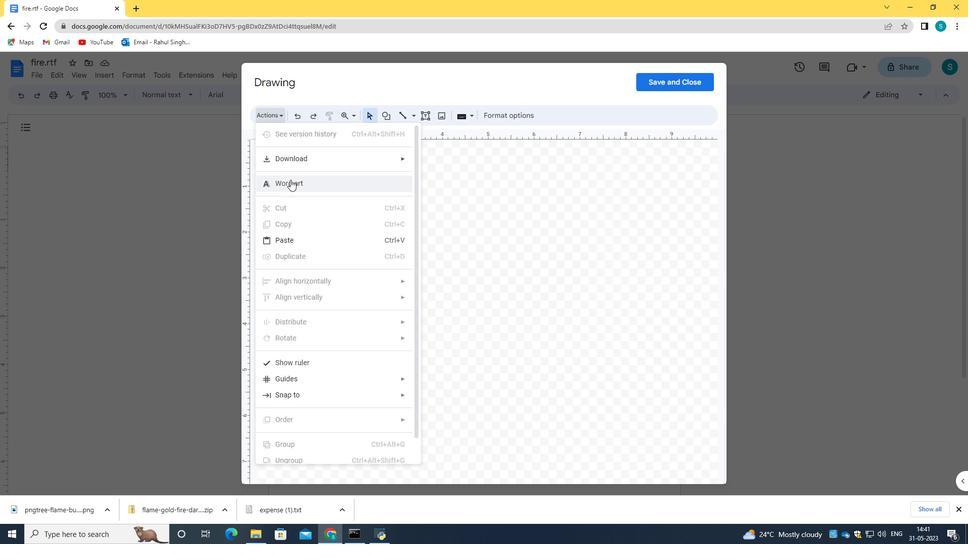 
Action: Mouse pressed left at (290, 180)
Screenshot: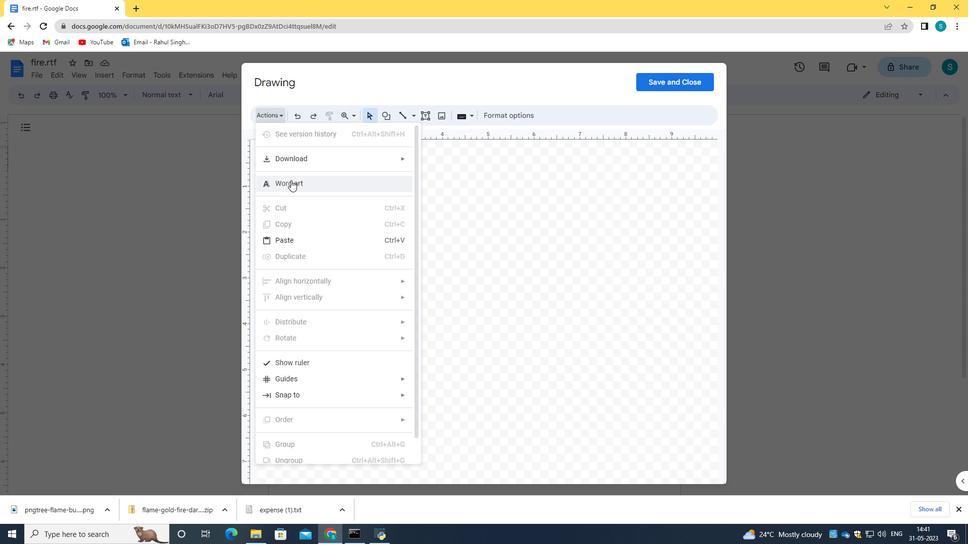 
Action: Mouse moved to (473, 159)
Screenshot: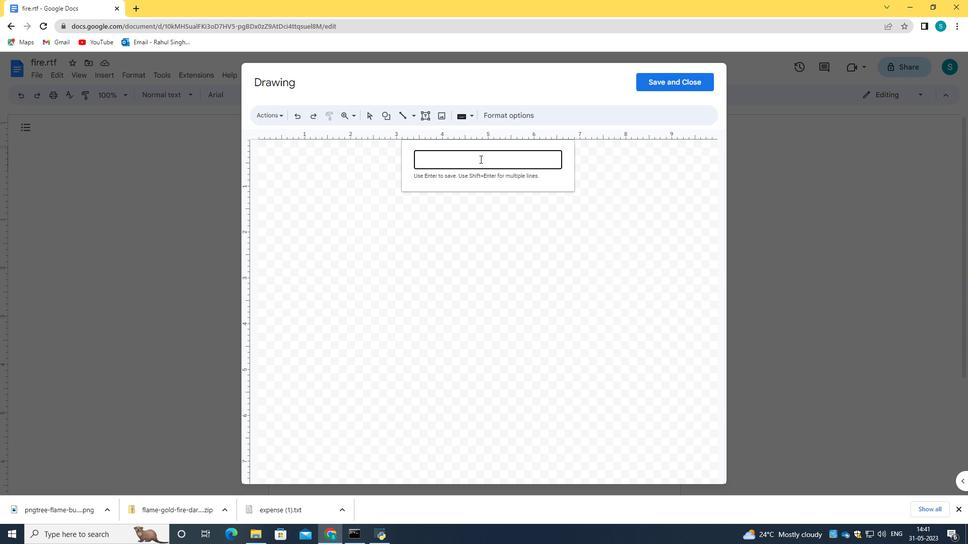 
Action: Mouse pressed left at (473, 159)
Screenshot: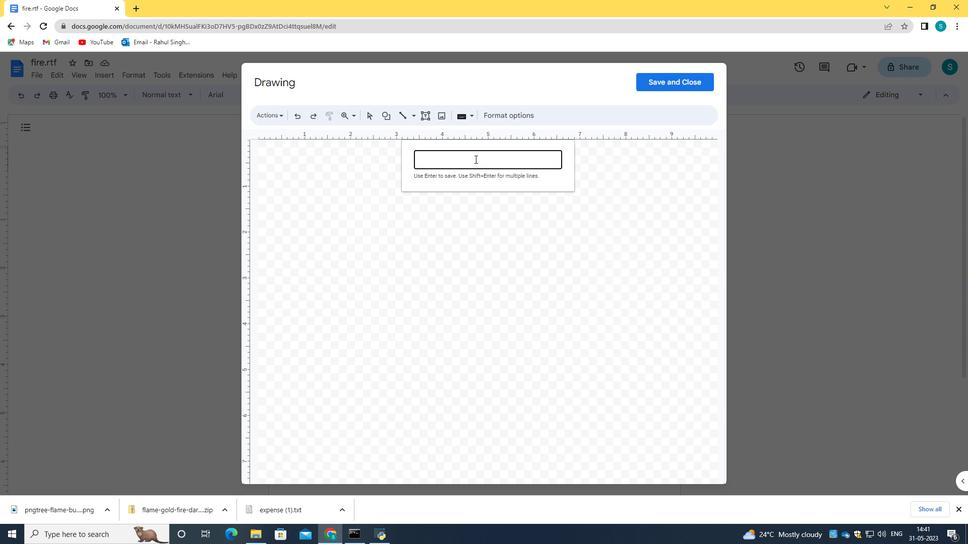 
Action: Key pressed <Key.caps_lock>F<Key.caps_lock>ire<Key.space>in<Key.space><Key.caps_lock>G<Key.caps_lock>reen
Screenshot: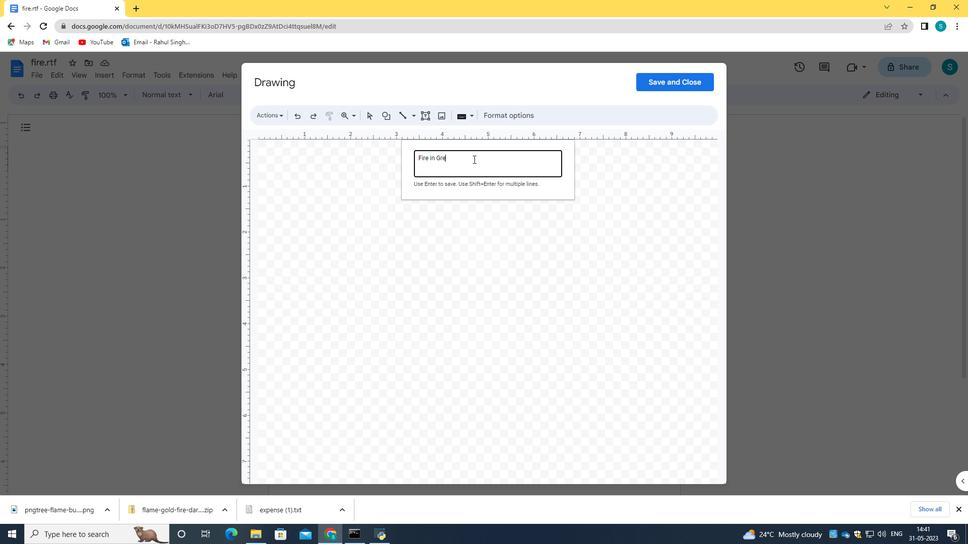 
Action: Mouse moved to (489, 116)
Screenshot: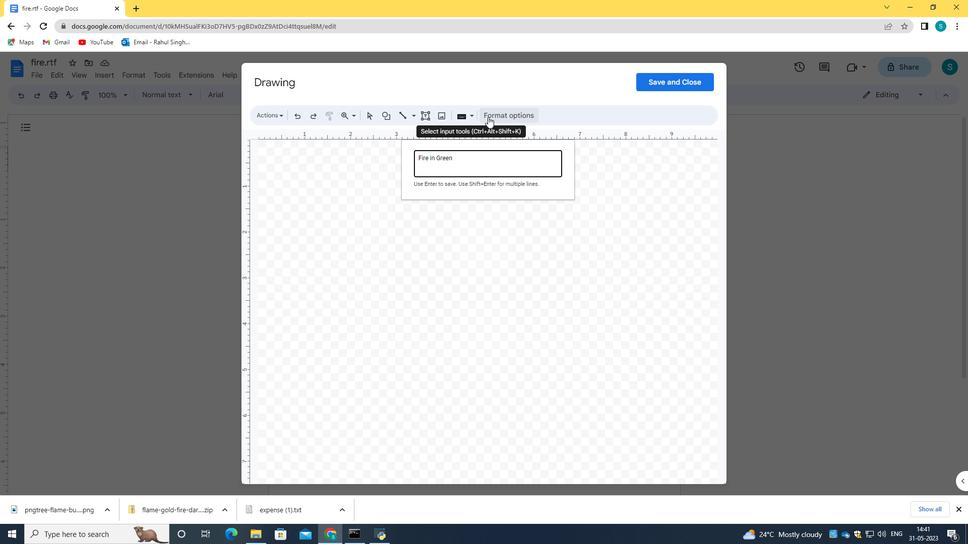 
Action: Mouse pressed left at (489, 116)
Screenshot: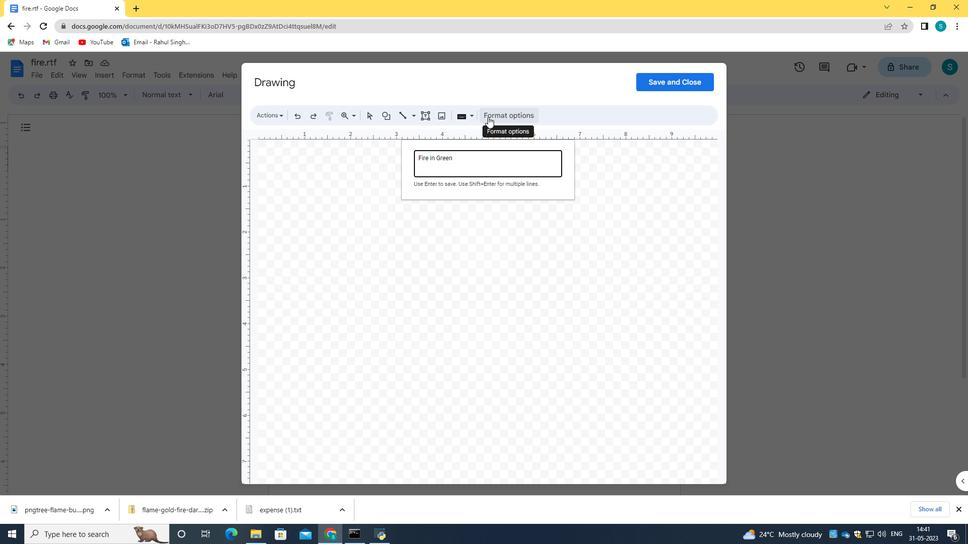 
Action: Mouse moved to (489, 116)
Screenshot: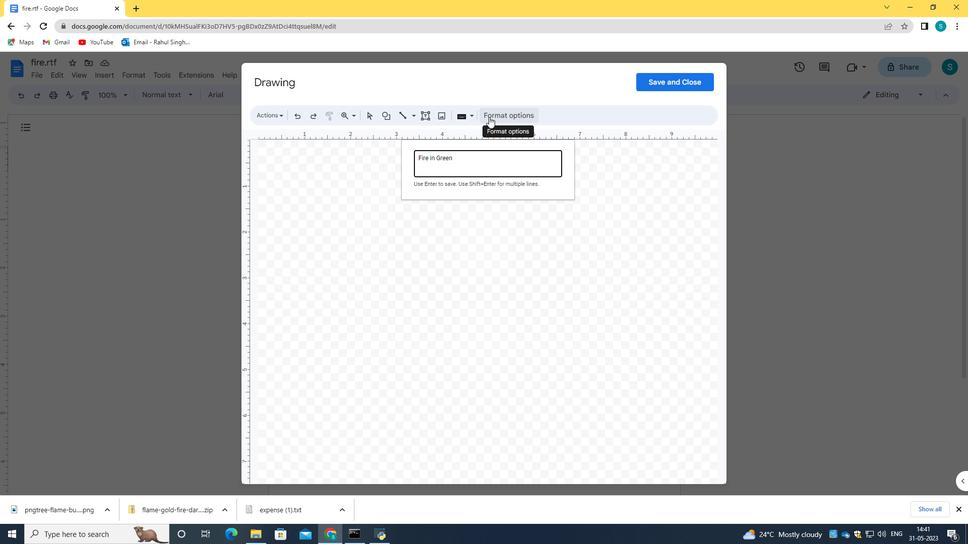 
Action: Mouse pressed left at (489, 116)
Screenshot: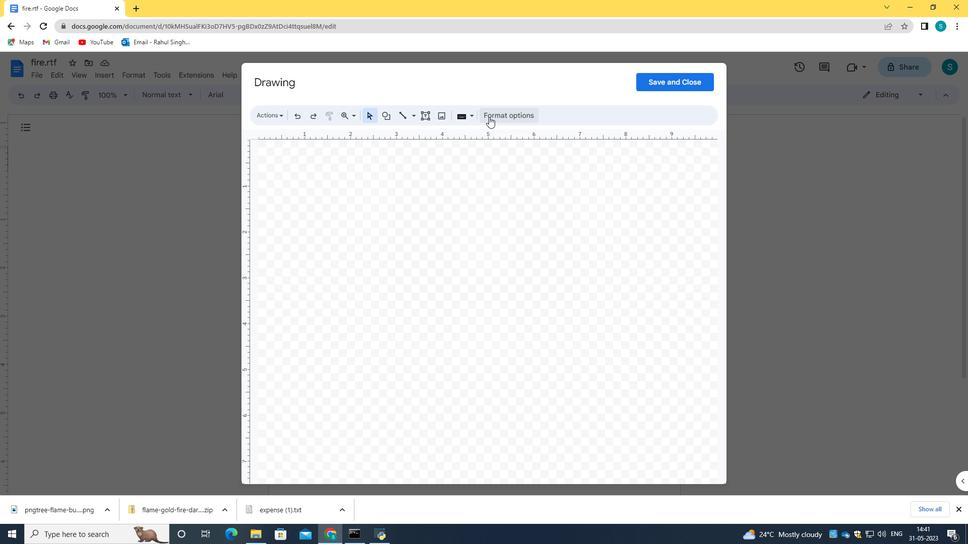 
Action: Mouse moved to (445, 172)
Screenshot: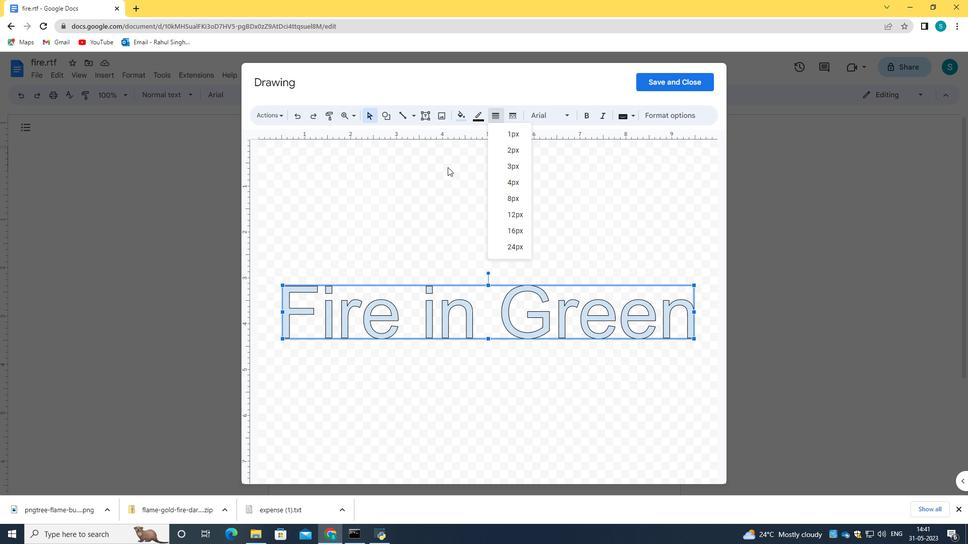 
Action: Mouse pressed left at (445, 172)
Screenshot: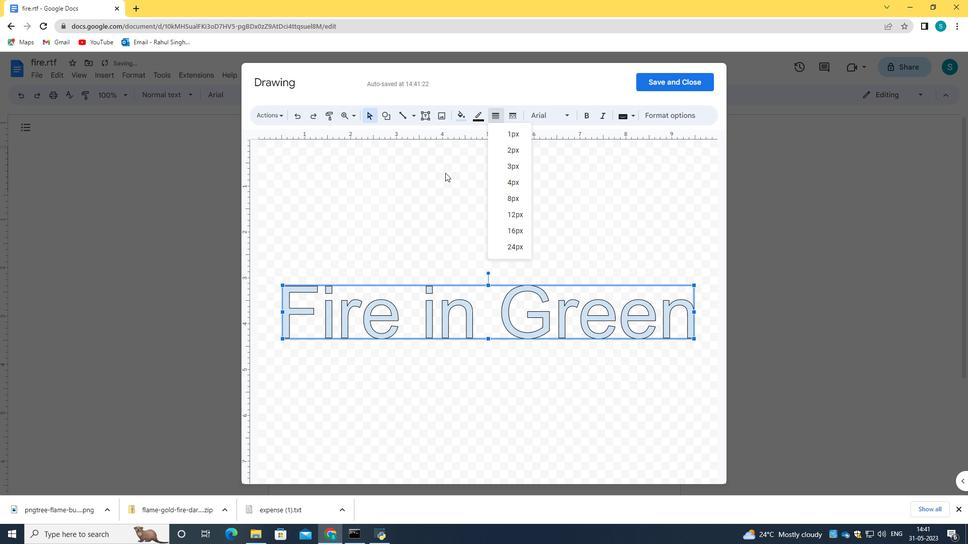 
Action: Mouse moved to (513, 108)
Screenshot: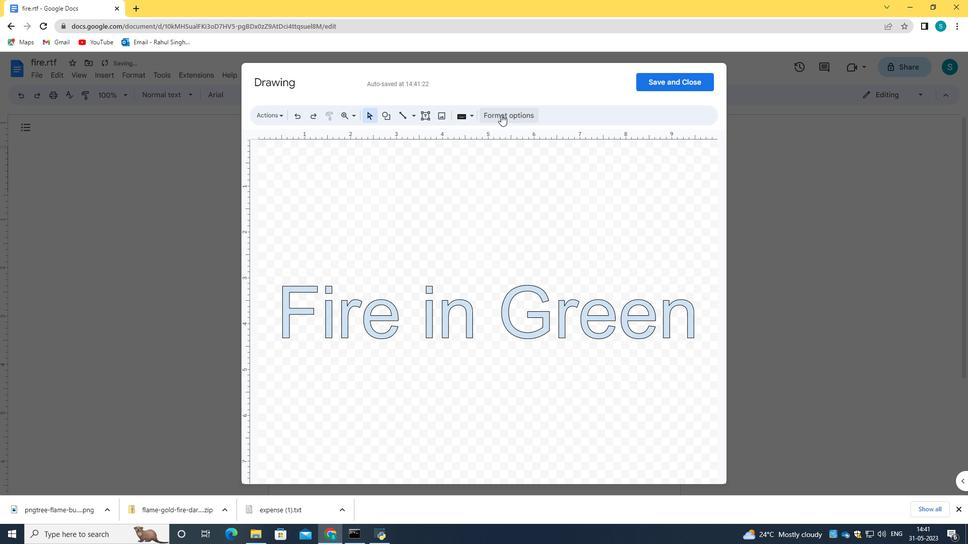 
Action: Mouse pressed left at (513, 108)
Screenshot: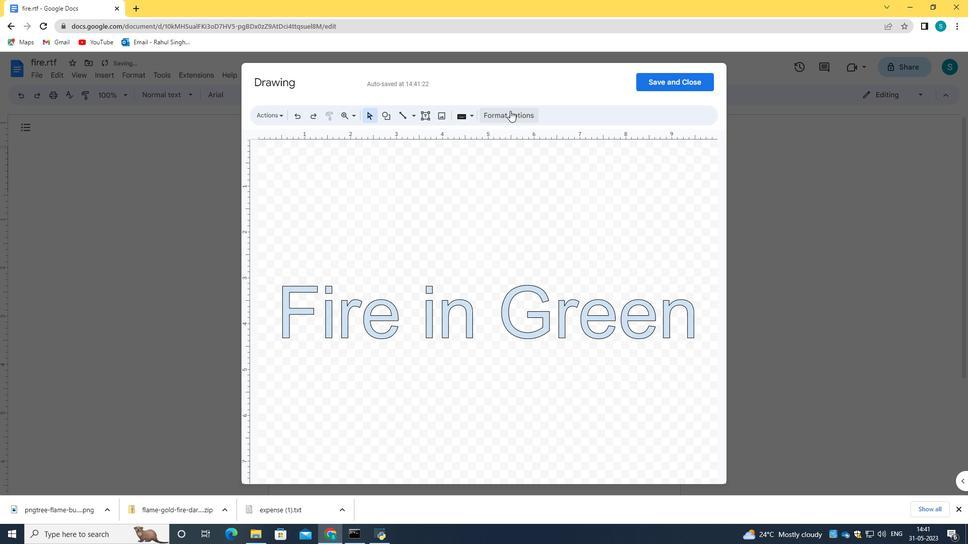 
Action: Mouse moved to (510, 118)
Screenshot: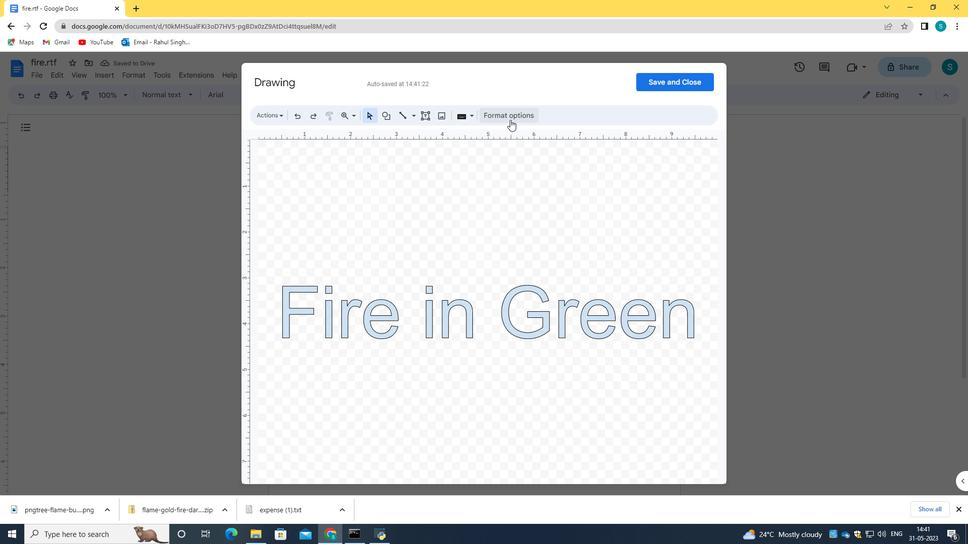
Action: Mouse pressed left at (510, 118)
Screenshot: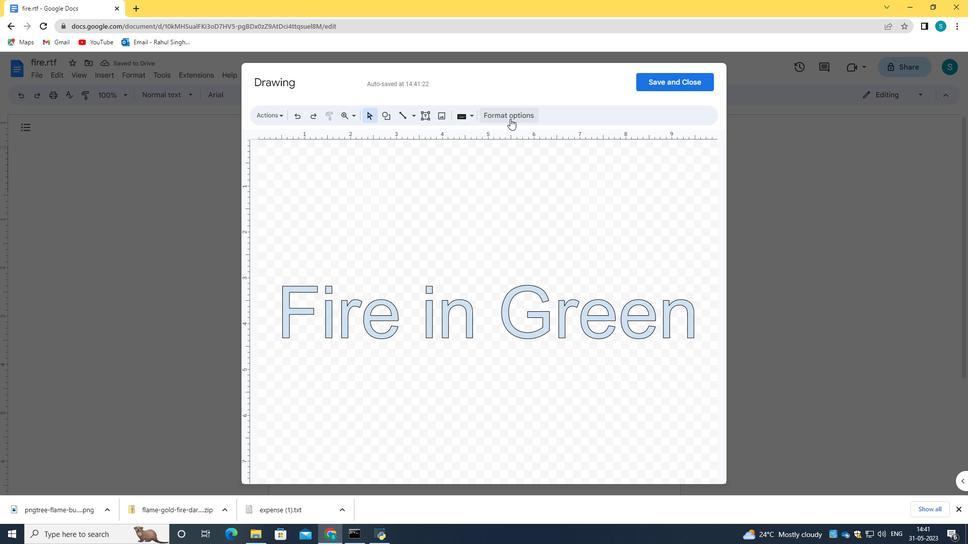 
Action: Mouse moved to (490, 116)
Screenshot: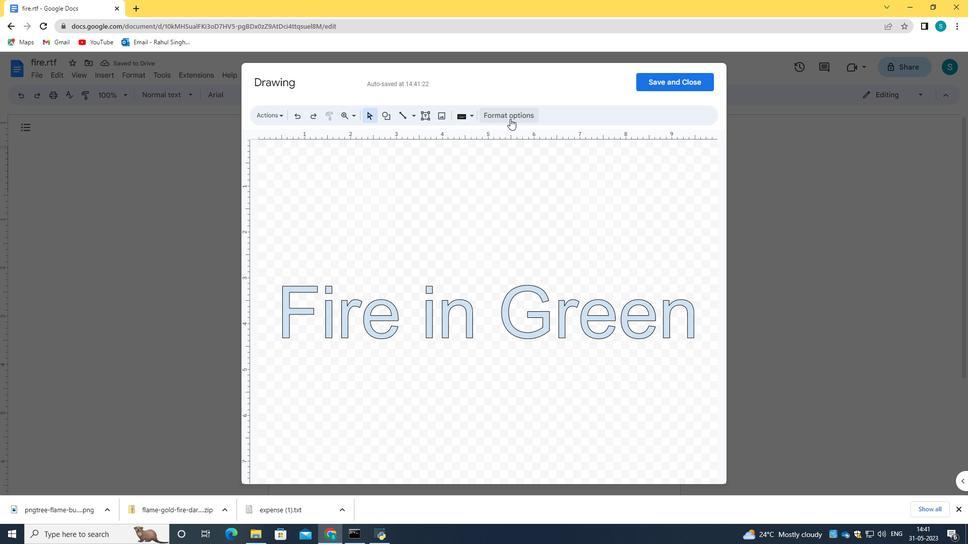 
Action: Mouse pressed left at (490, 116)
Screenshot: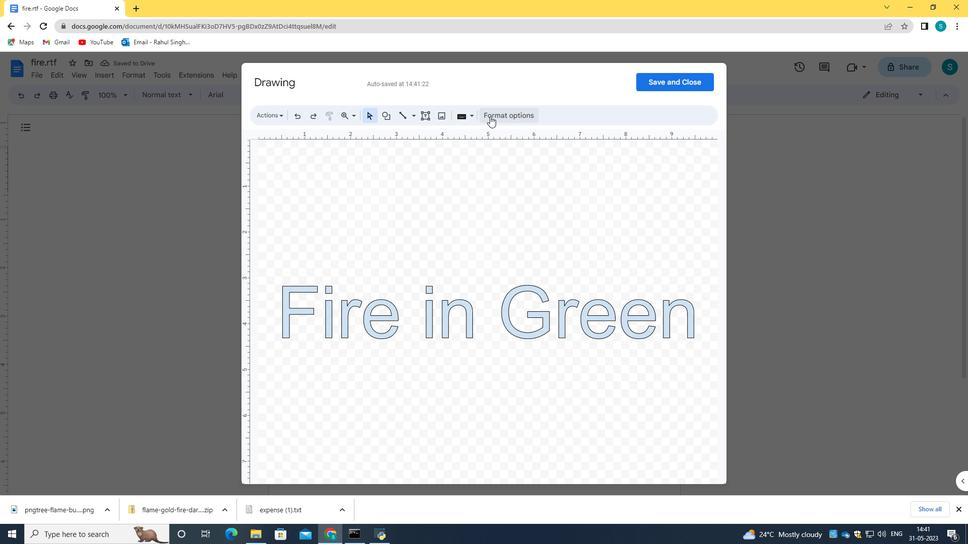 
Action: Mouse moved to (468, 116)
Screenshot: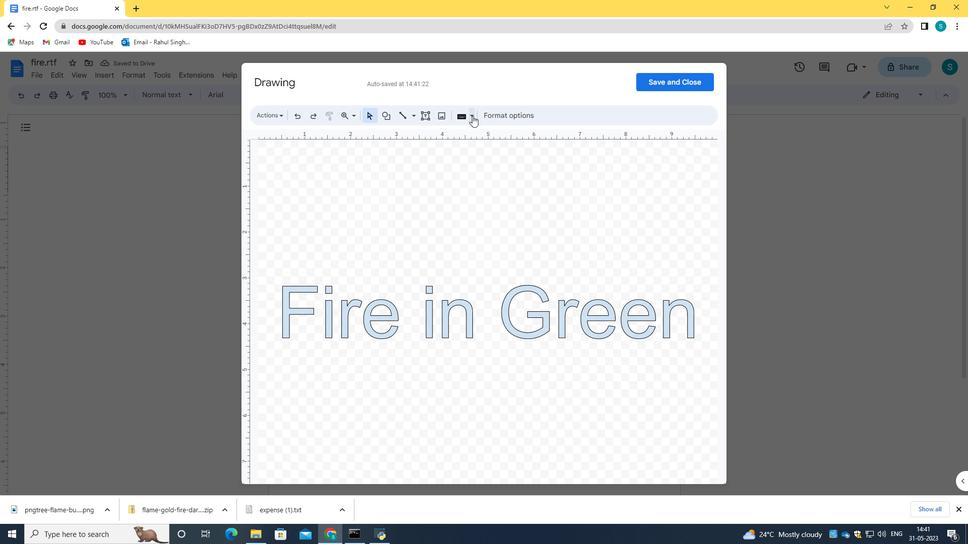
Action: Mouse pressed left at (468, 116)
Screenshot: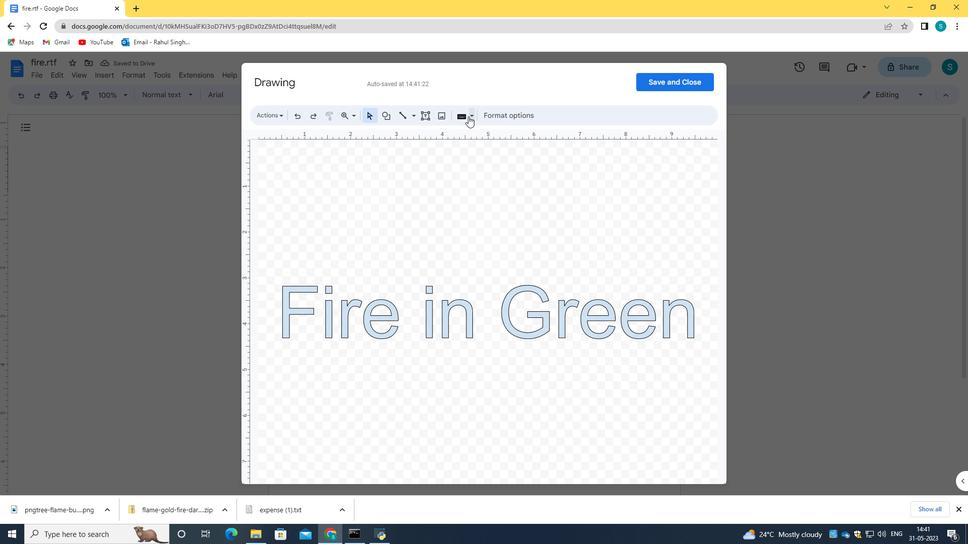 
Action: Mouse moved to (493, 116)
Screenshot: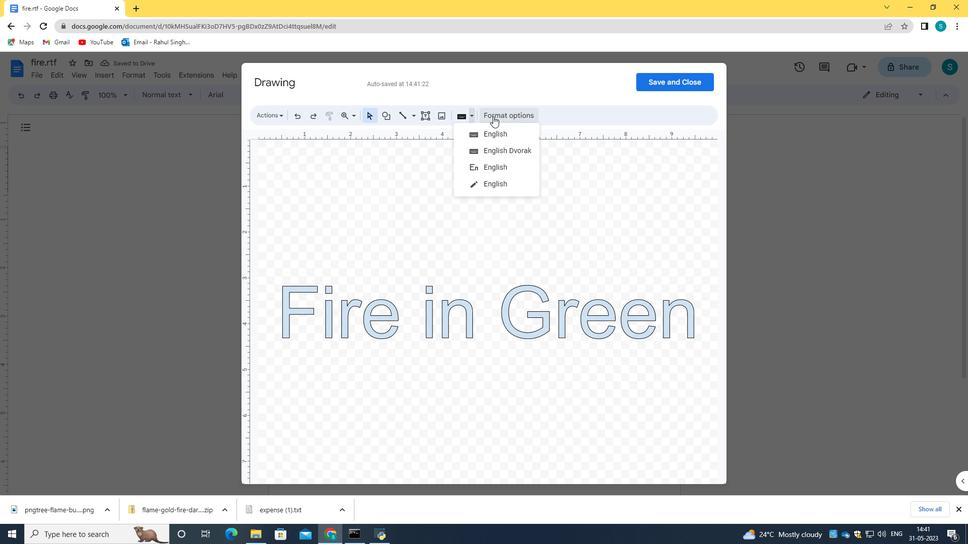 
Action: Mouse pressed left at (493, 116)
Screenshot: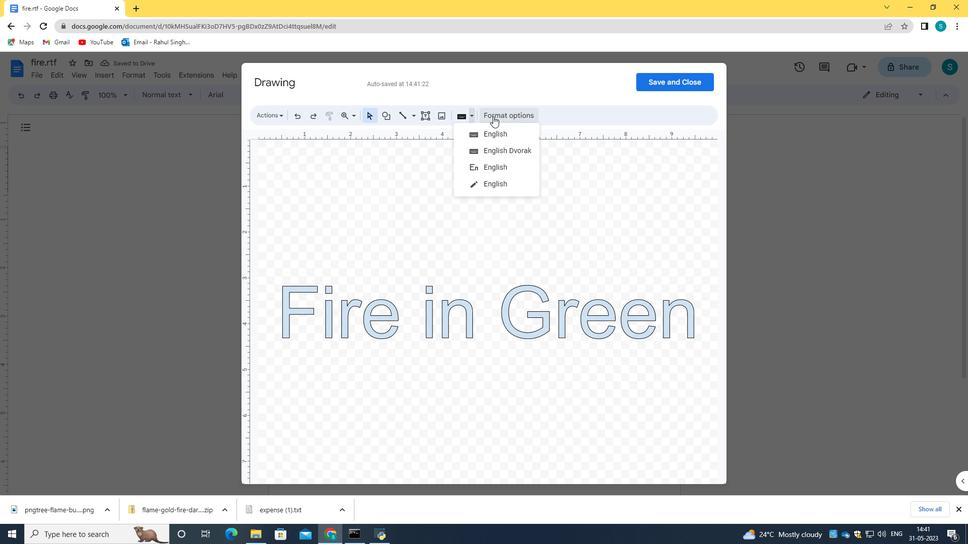 
Action: Mouse pressed left at (493, 116)
Screenshot: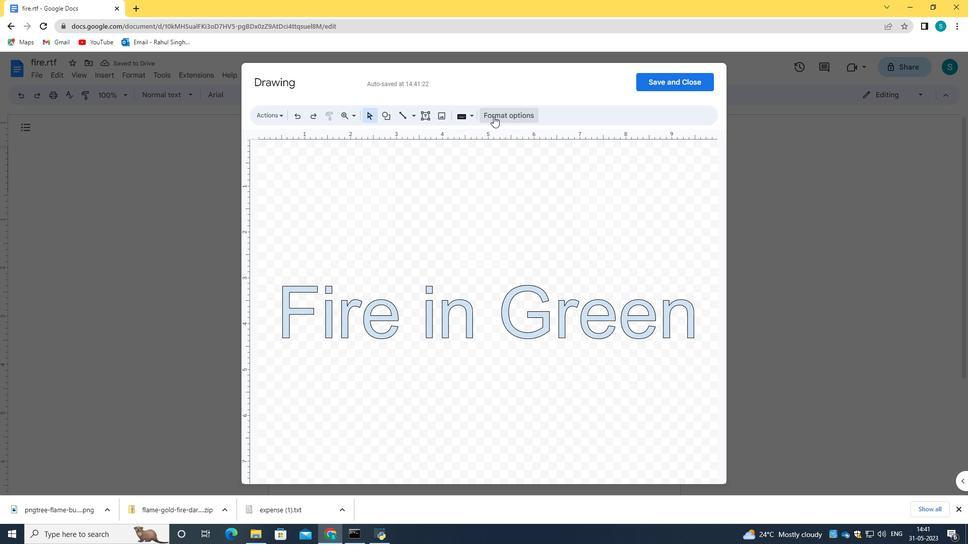 
Action: Mouse moved to (520, 115)
Screenshot: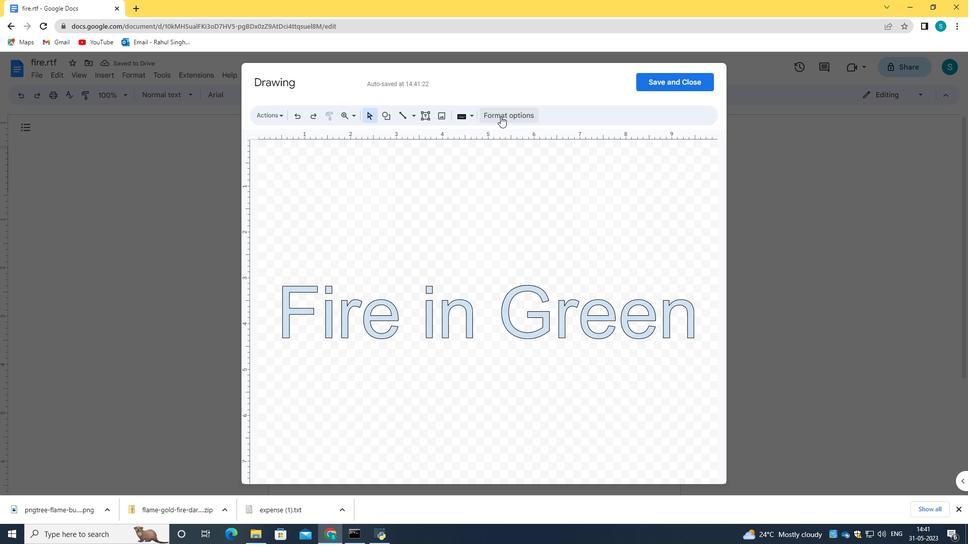 
Action: Mouse pressed left at (520, 115)
Screenshot: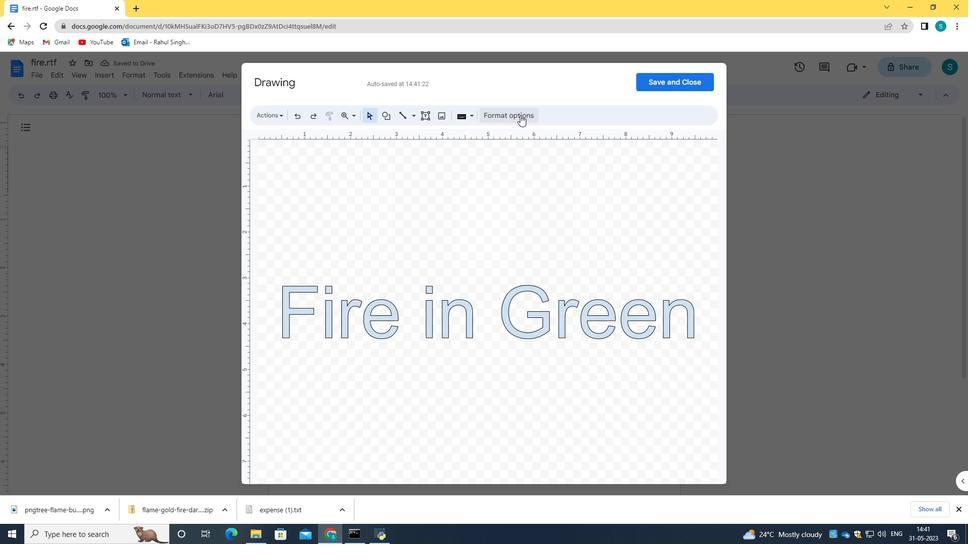 
Action: Mouse moved to (386, 312)
Screenshot: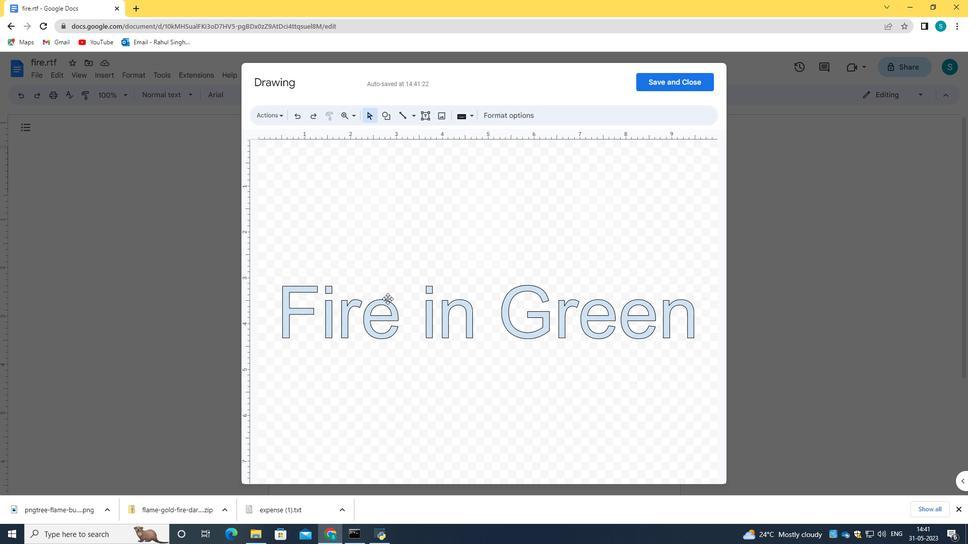 
Action: Mouse pressed left at (386, 312)
Screenshot: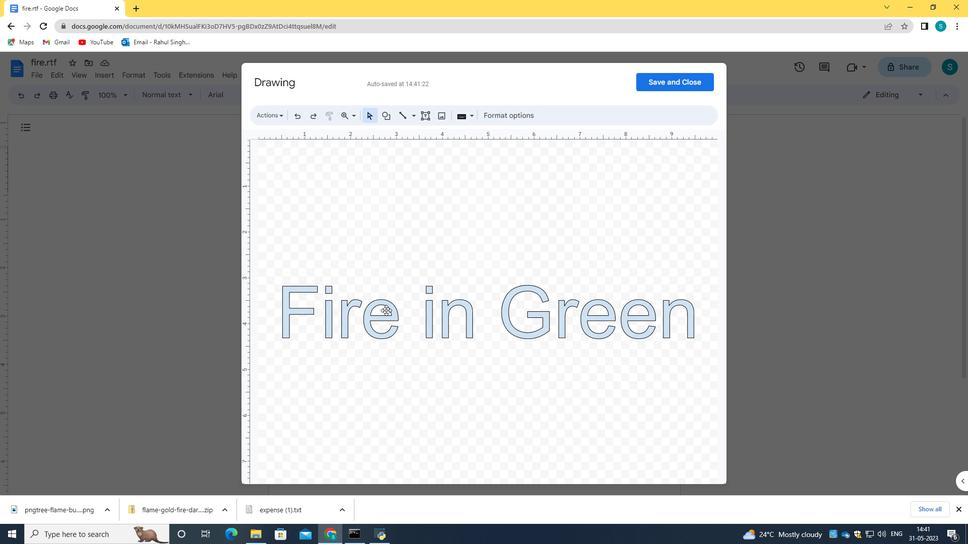 
Action: Mouse moved to (511, 116)
Screenshot: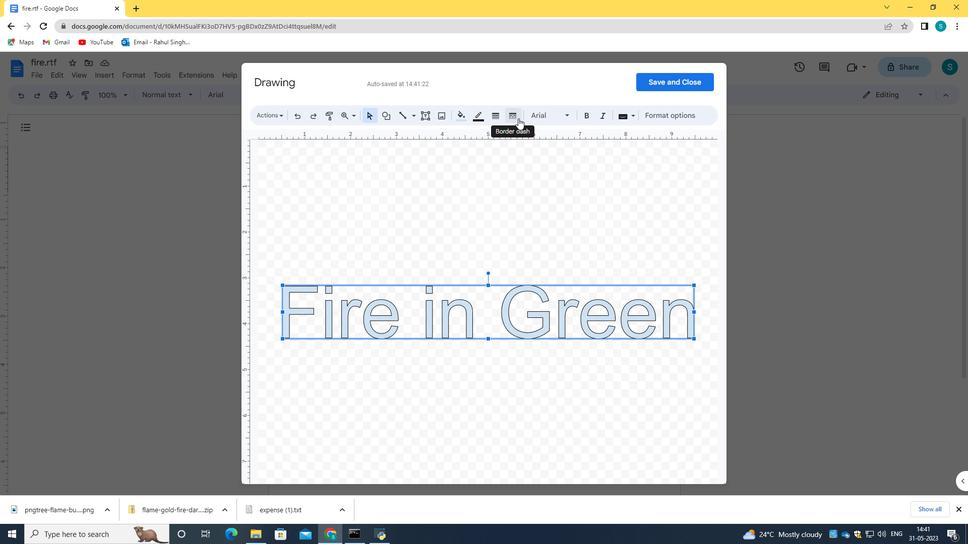
Action: Mouse pressed left at (511, 116)
Screenshot: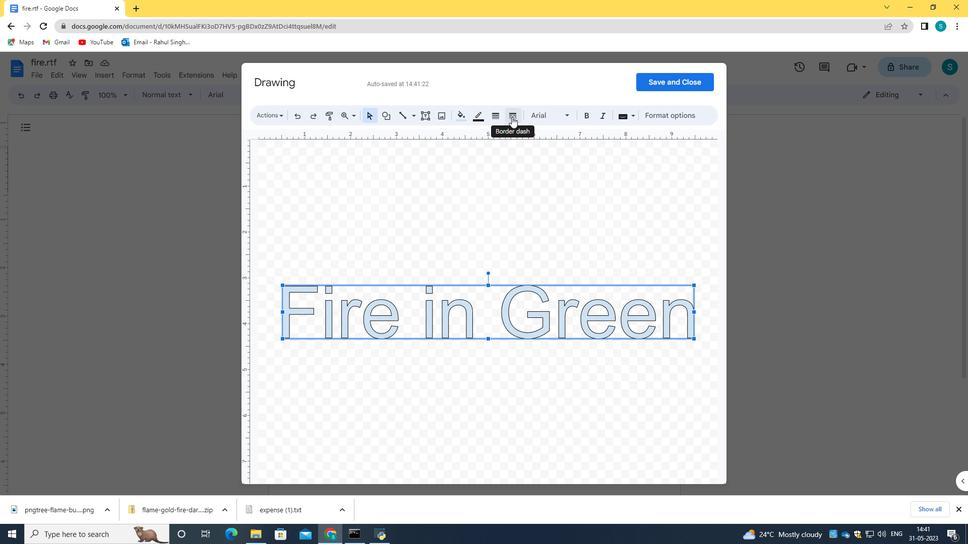 
Action: Mouse moved to (511, 116)
Screenshot: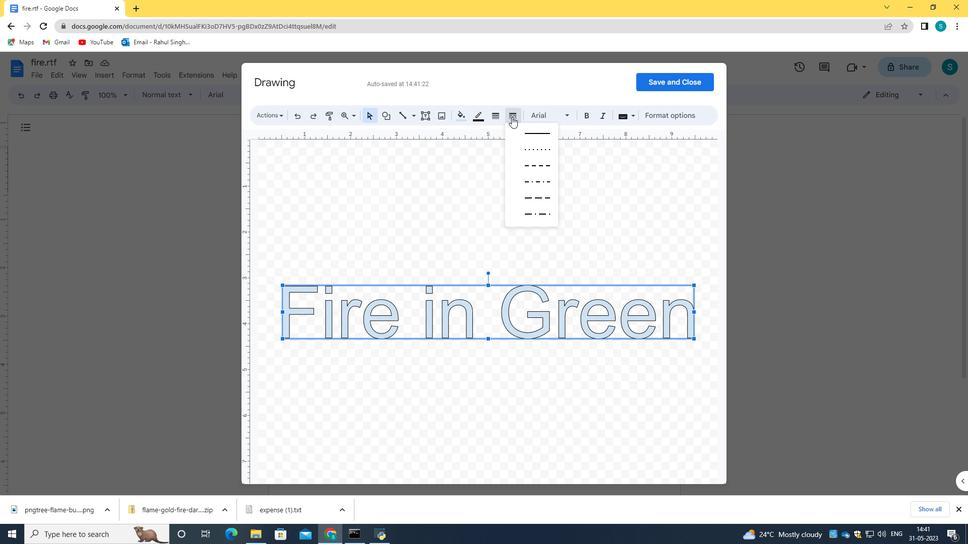 
Action: Mouse pressed left at (511, 116)
Screenshot: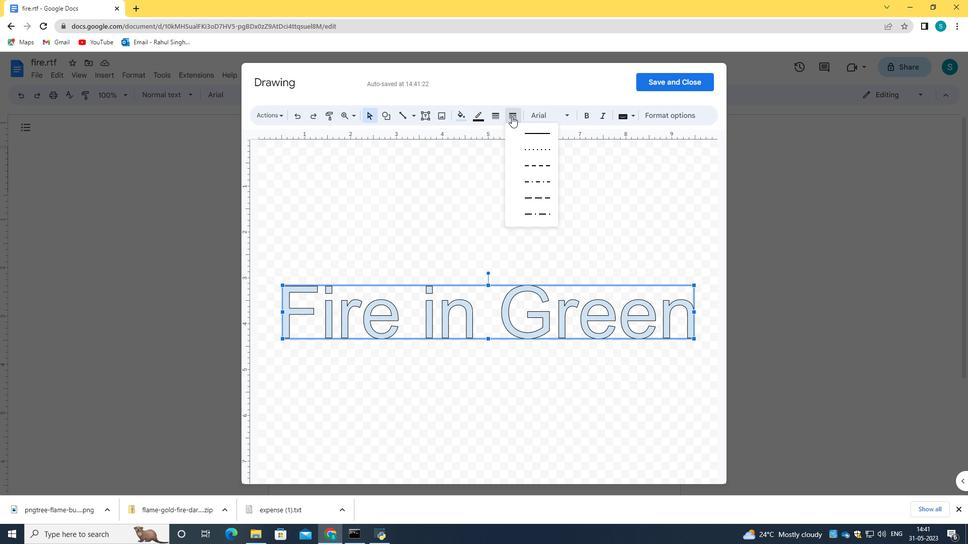 
Action: Mouse pressed left at (511, 116)
Screenshot: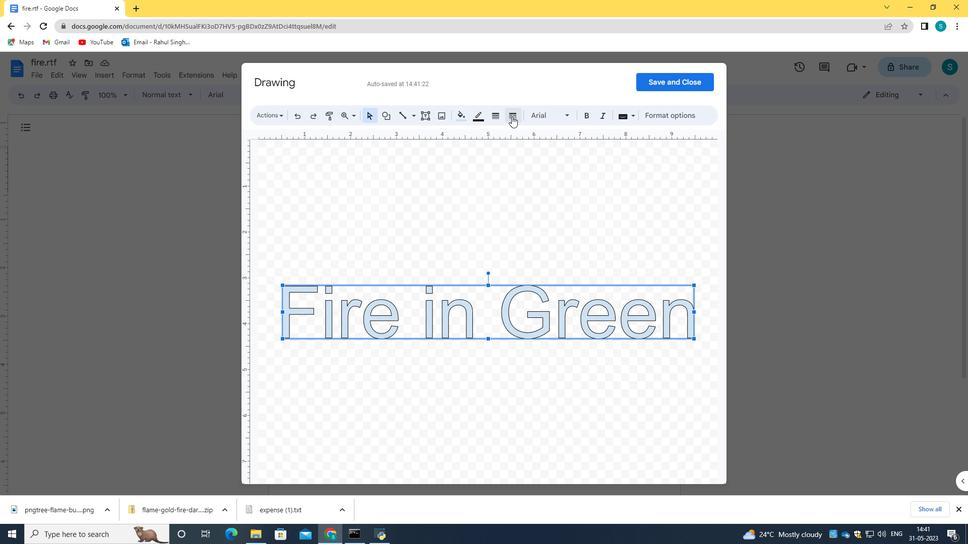 
Action: Mouse pressed left at (511, 116)
Screenshot: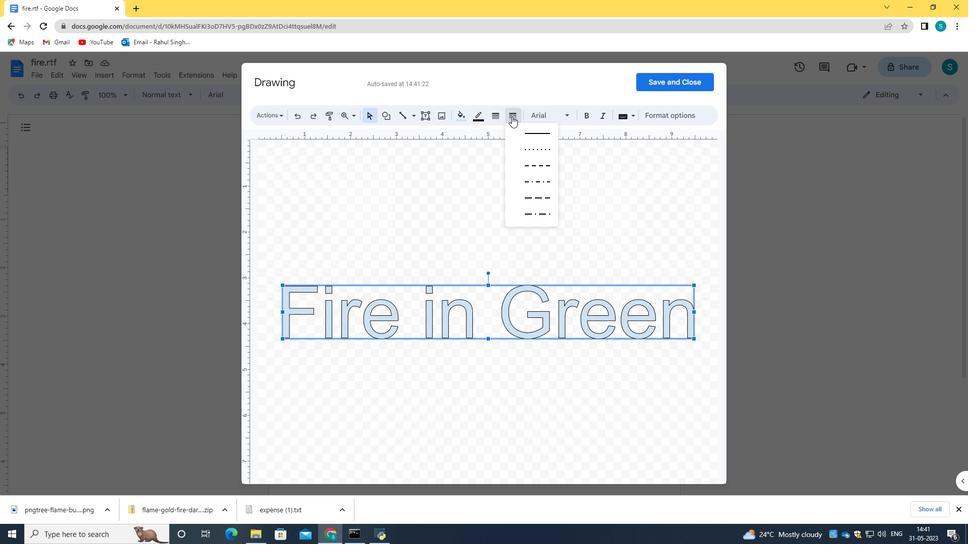 
Action: Mouse moved to (493, 113)
Screenshot: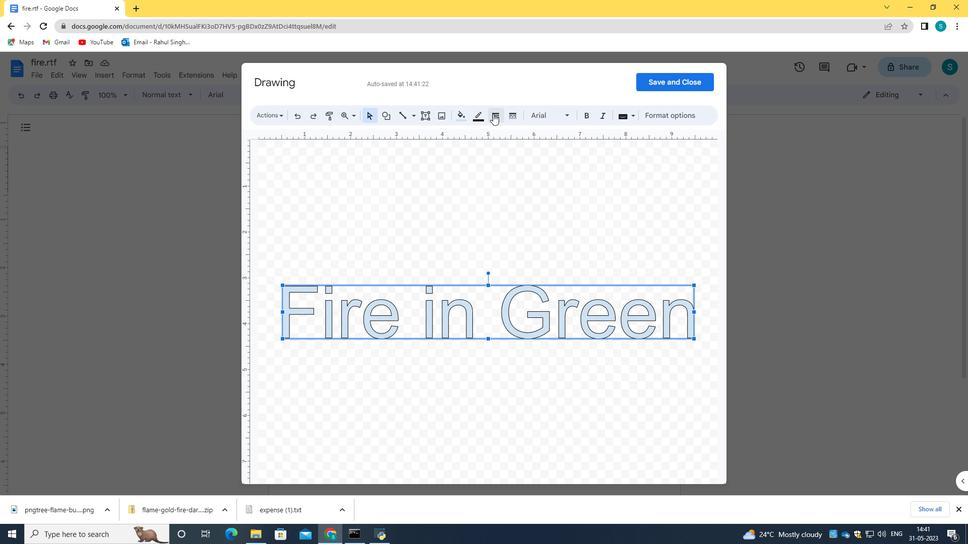 
Action: Mouse pressed left at (493, 113)
Screenshot: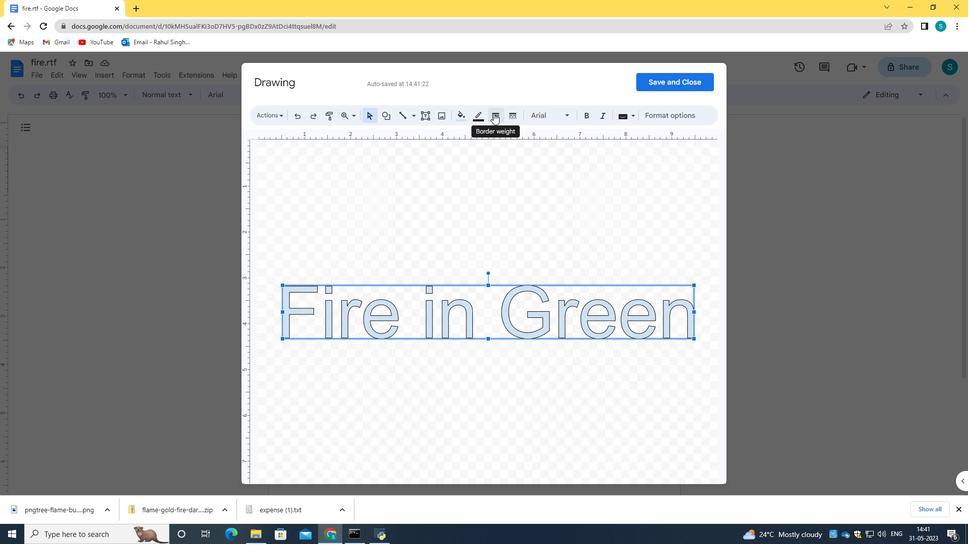 
Action: Mouse moved to (525, 197)
Screenshot: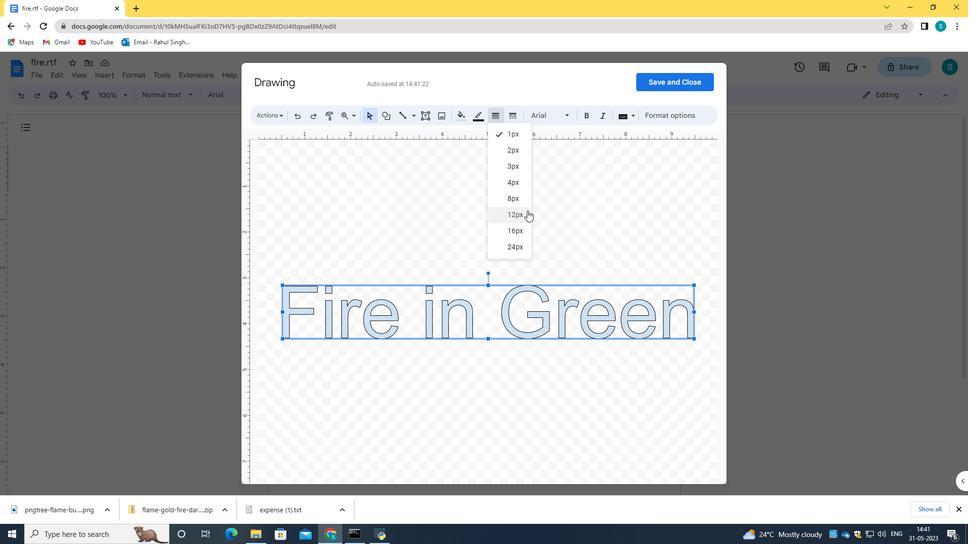 
Action: Mouse pressed left at (525, 197)
Screenshot: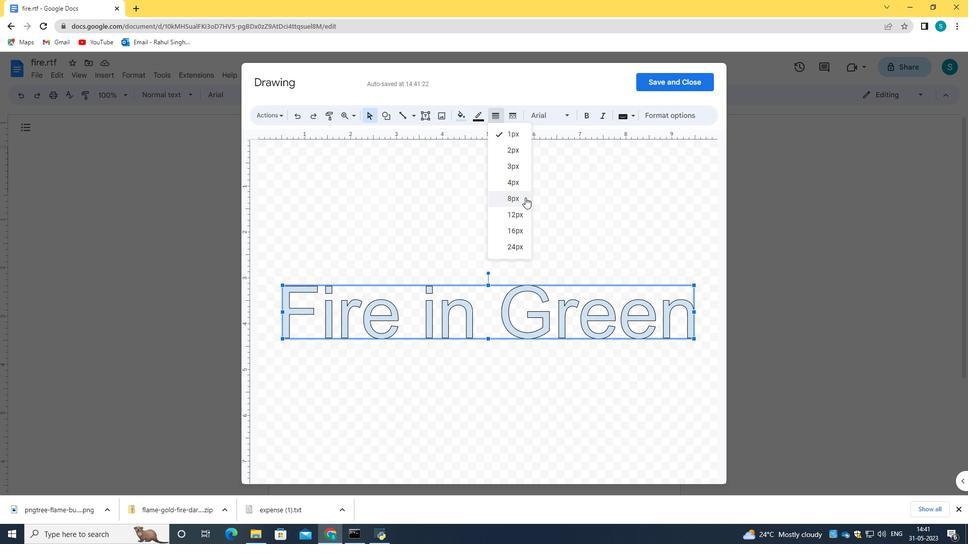 
Action: Mouse moved to (672, 82)
Screenshot: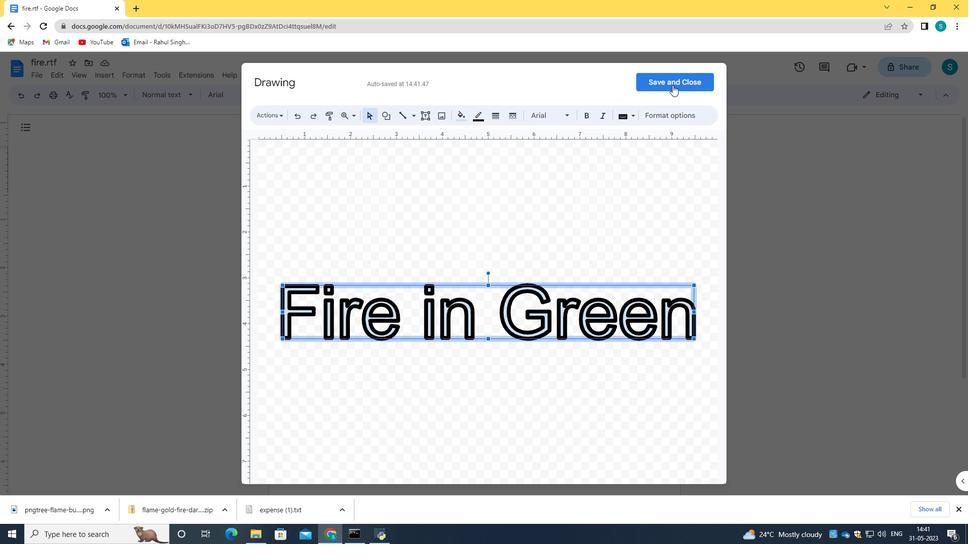 
Action: Mouse pressed left at (672, 82)
Screenshot: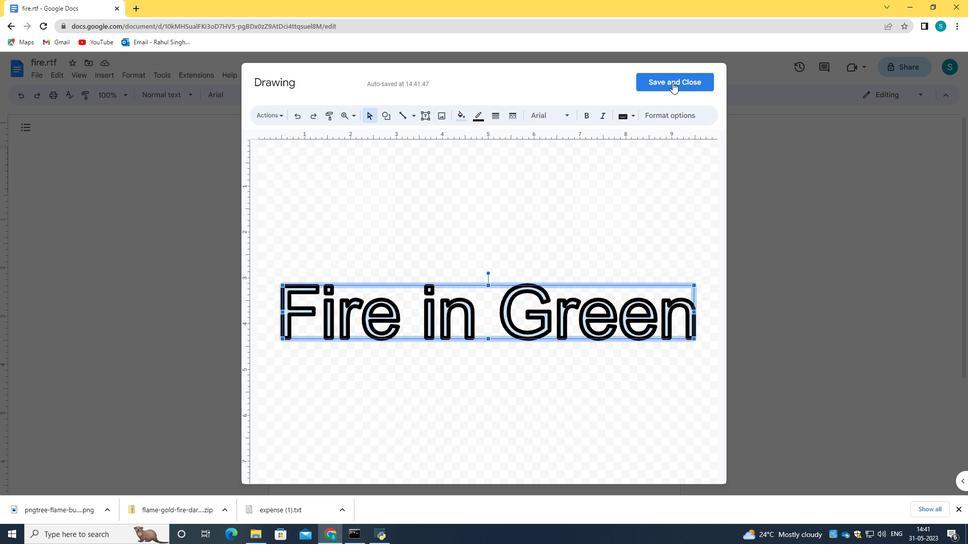 
Action: Mouse moved to (564, 138)
Screenshot: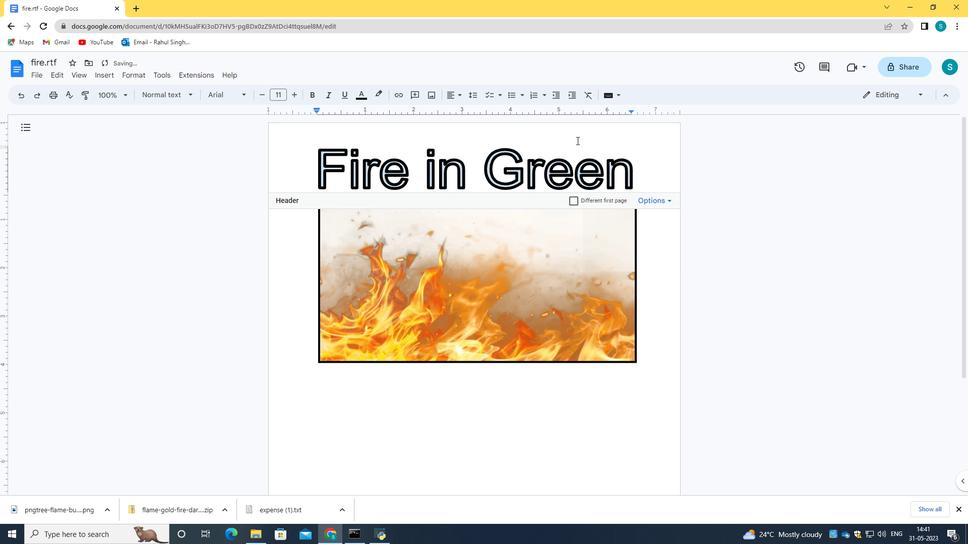 
Action: Mouse pressed left at (564, 138)
Screenshot: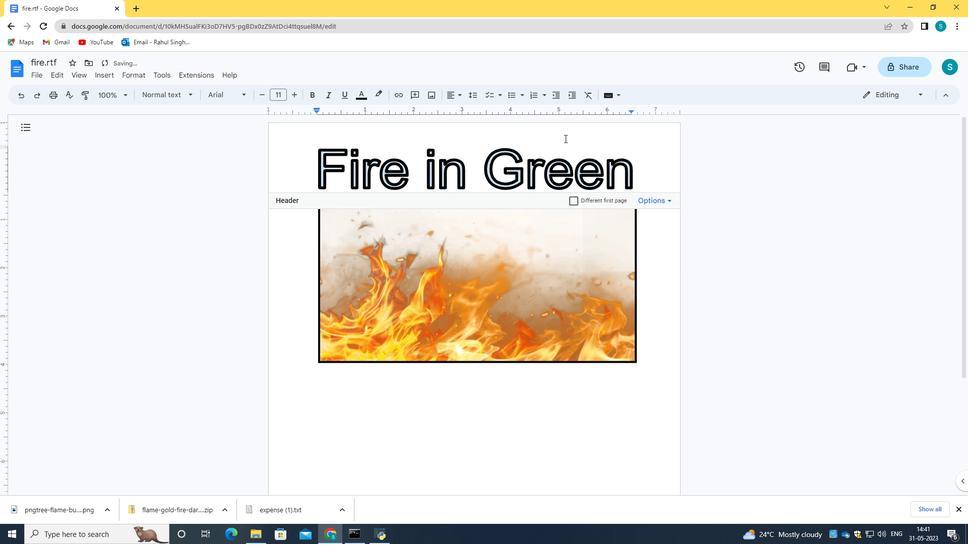 
Action: Mouse moved to (388, 97)
Screenshot: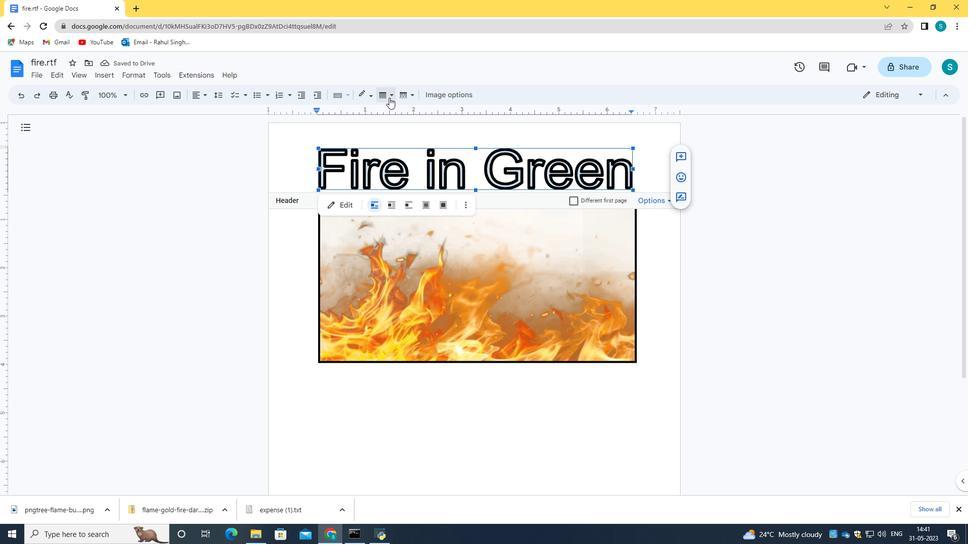 
Action: Mouse pressed left at (388, 97)
Screenshot: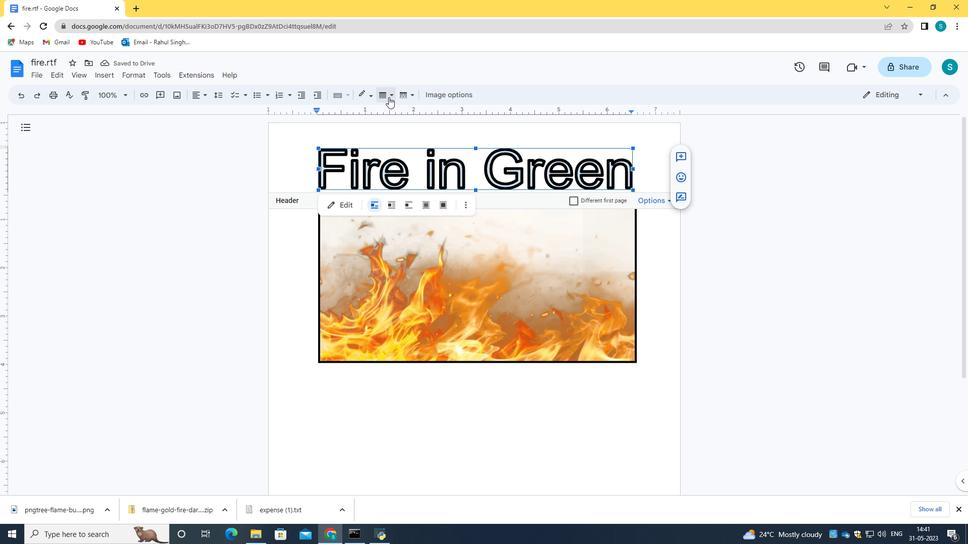 
Action: Mouse moved to (416, 94)
Screenshot: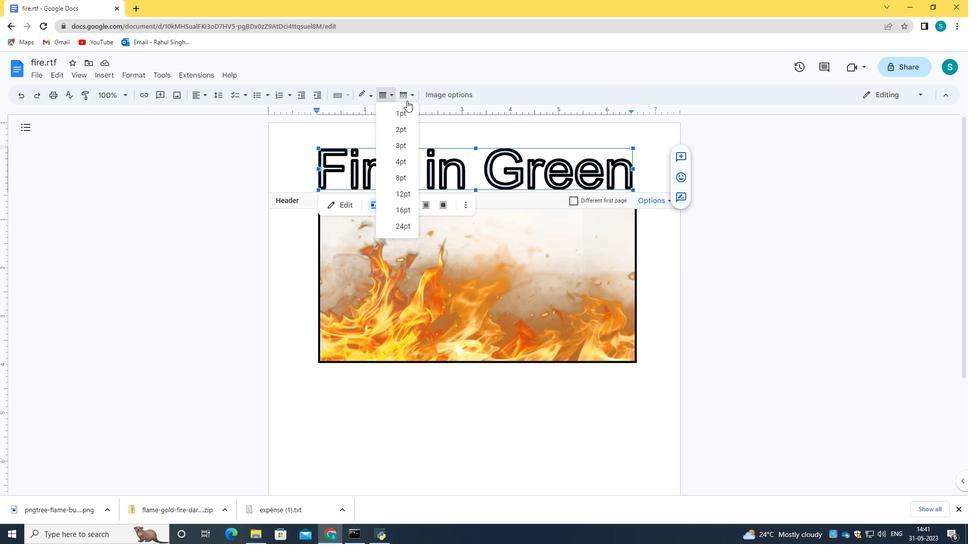 
Action: Mouse pressed left at (416, 94)
Screenshot: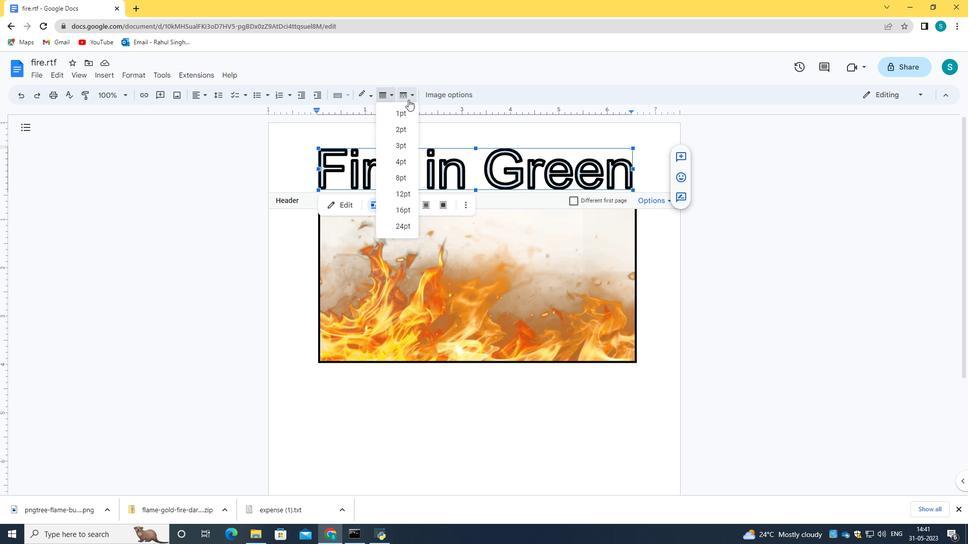 
Action: Mouse pressed left at (416, 94)
Screenshot: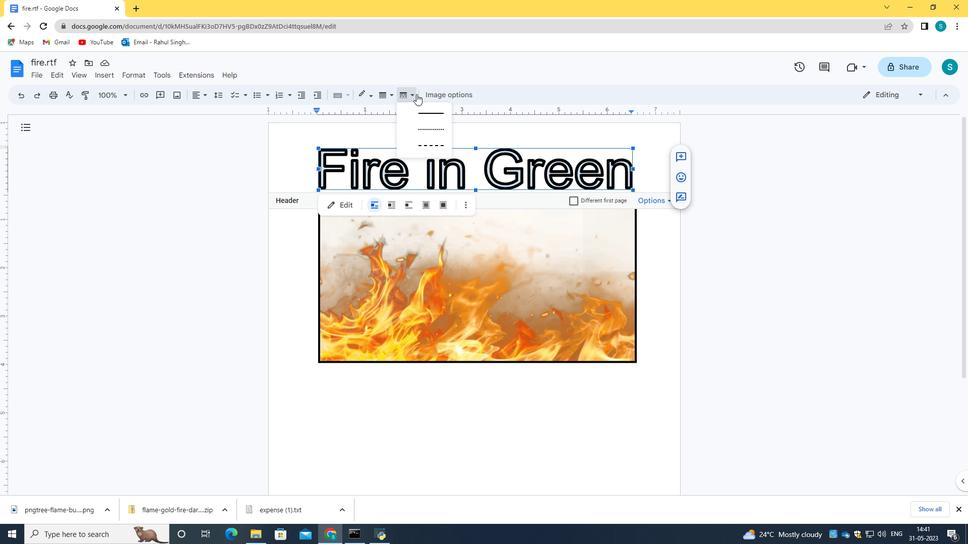 
Action: Mouse moved to (370, 97)
Screenshot: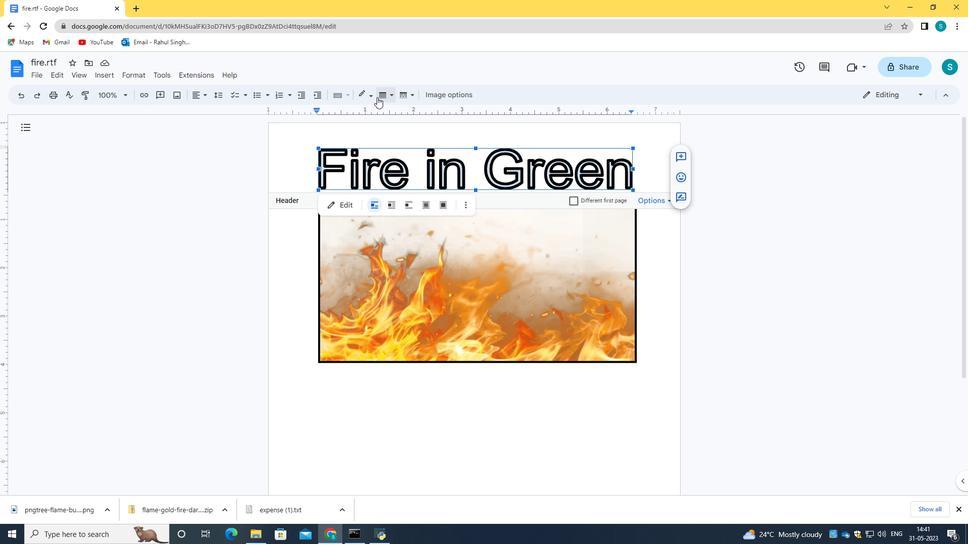 
Action: Mouse pressed left at (370, 97)
Screenshot: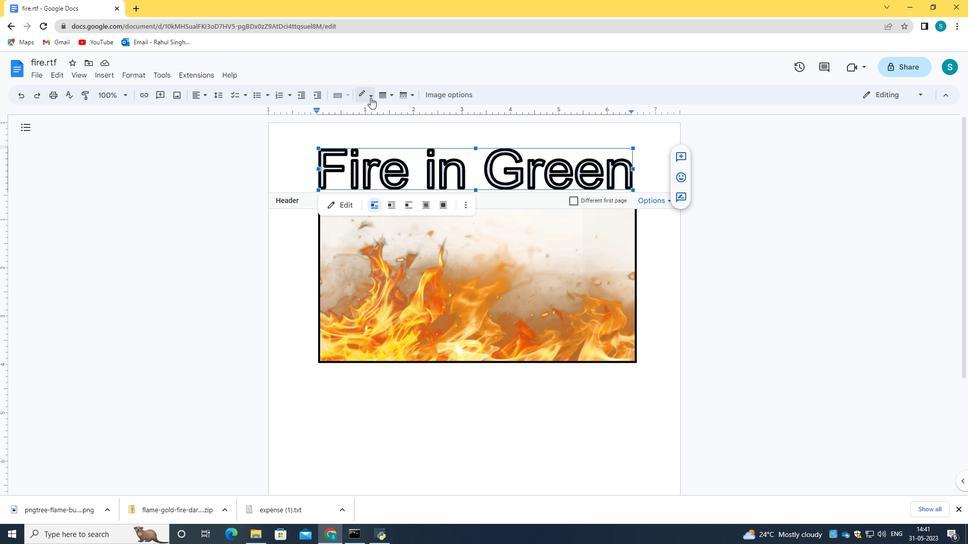 
Action: Mouse pressed left at (370, 97)
Screenshot: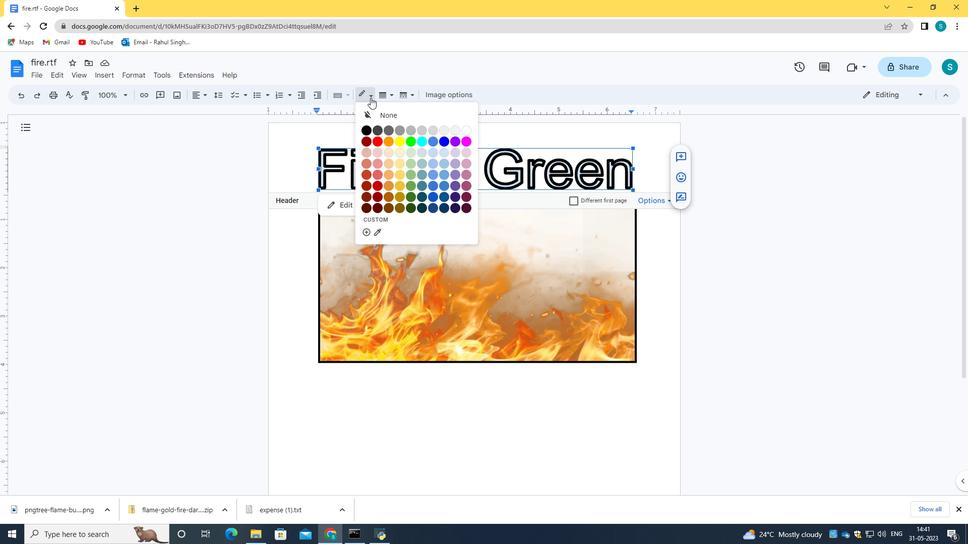 
Action: Mouse moved to (296, 293)
Screenshot: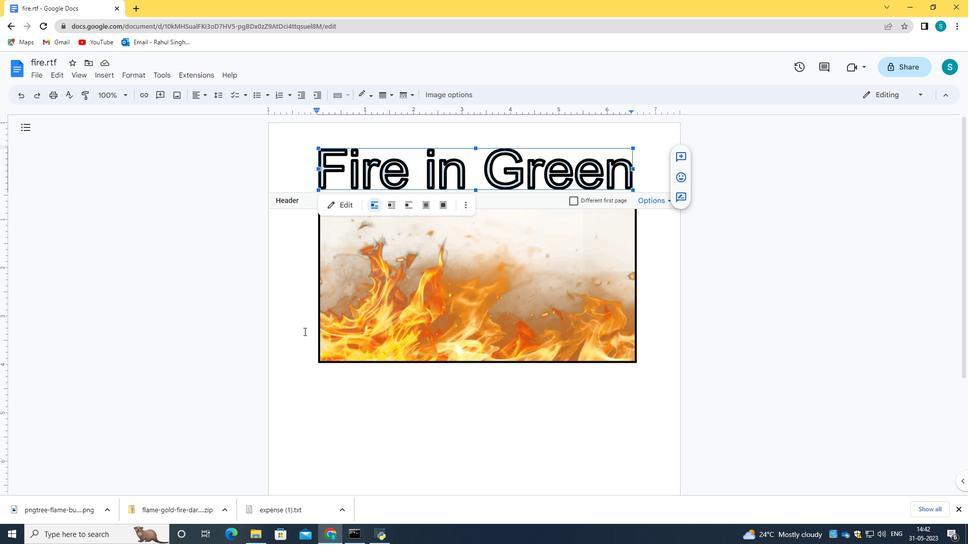 
Action: Mouse pressed left at (296, 293)
Screenshot: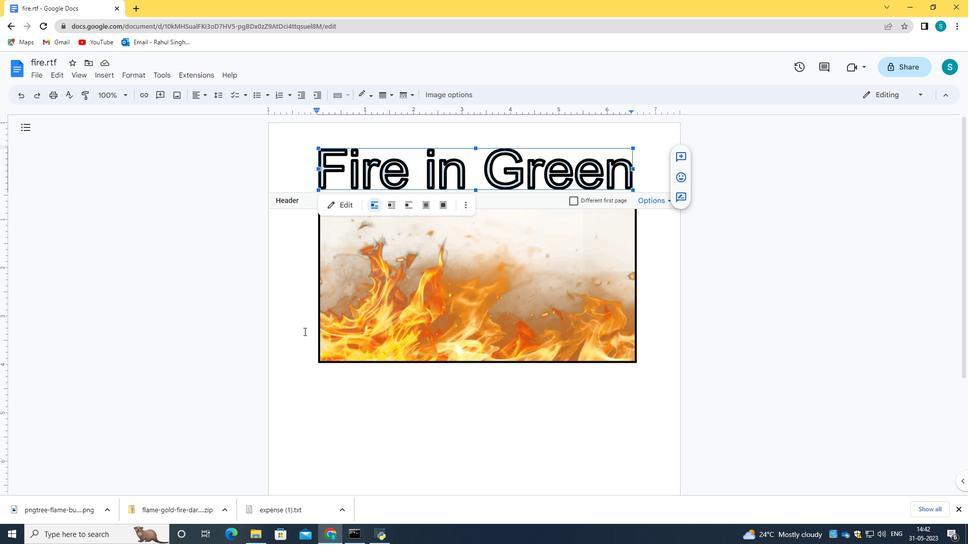 
Action: Mouse moved to (509, 423)
Screenshot: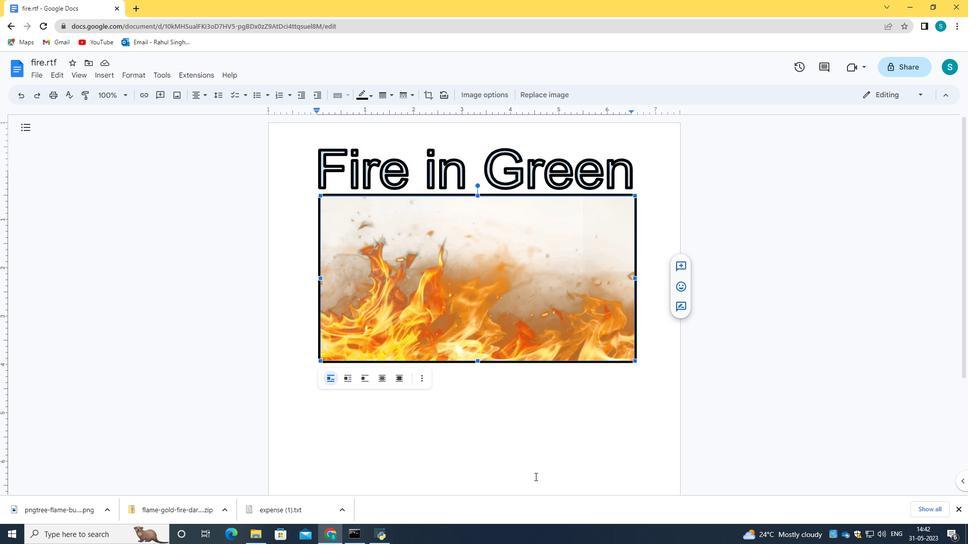 
Action: Mouse pressed left at (509, 423)
Screenshot: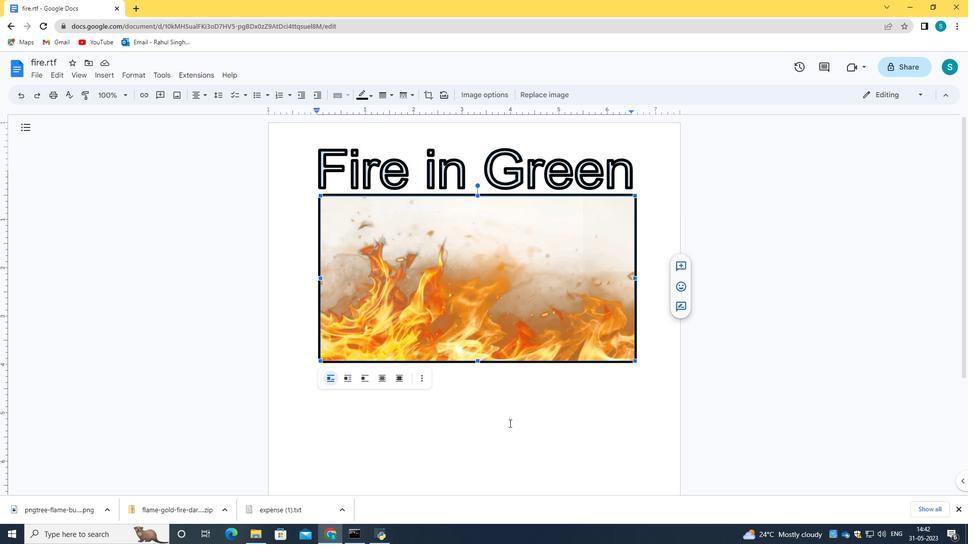 
Action: Mouse moved to (509, 422)
Screenshot: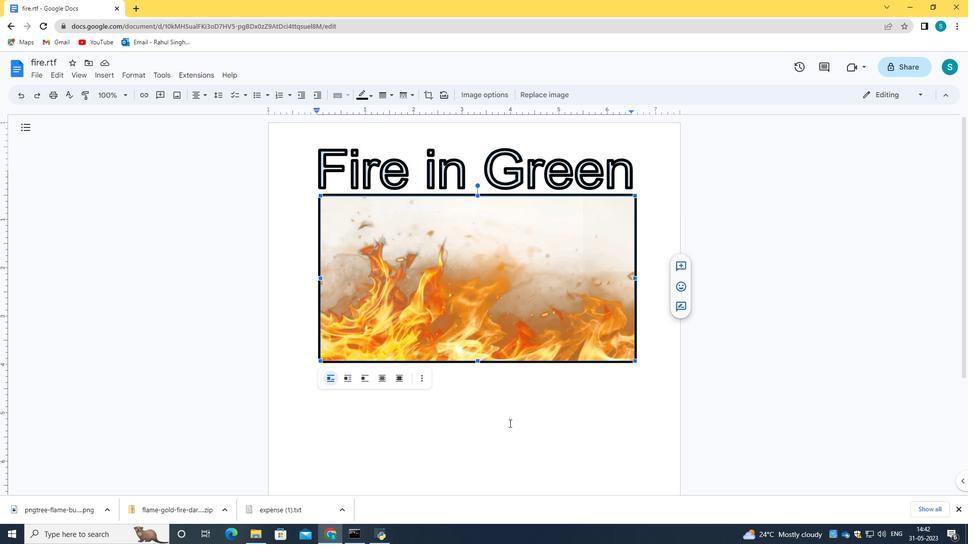 
